 Task: Open a blank sheet, save the file as Bookstype.doc Add Heading 'Types of Books:'Types of Books: Add the following points with numeralsAdd the following points with numerals I.	Mystery_x000D_
II.	Fantasy_x000D_
III.	Biography_x000D_
Select the entire thext and change line spacing to  2.5 Select the entire text and apply  Outside Borders ,change the font size of heading and points to 26
Action: Mouse moved to (21, 22)
Screenshot: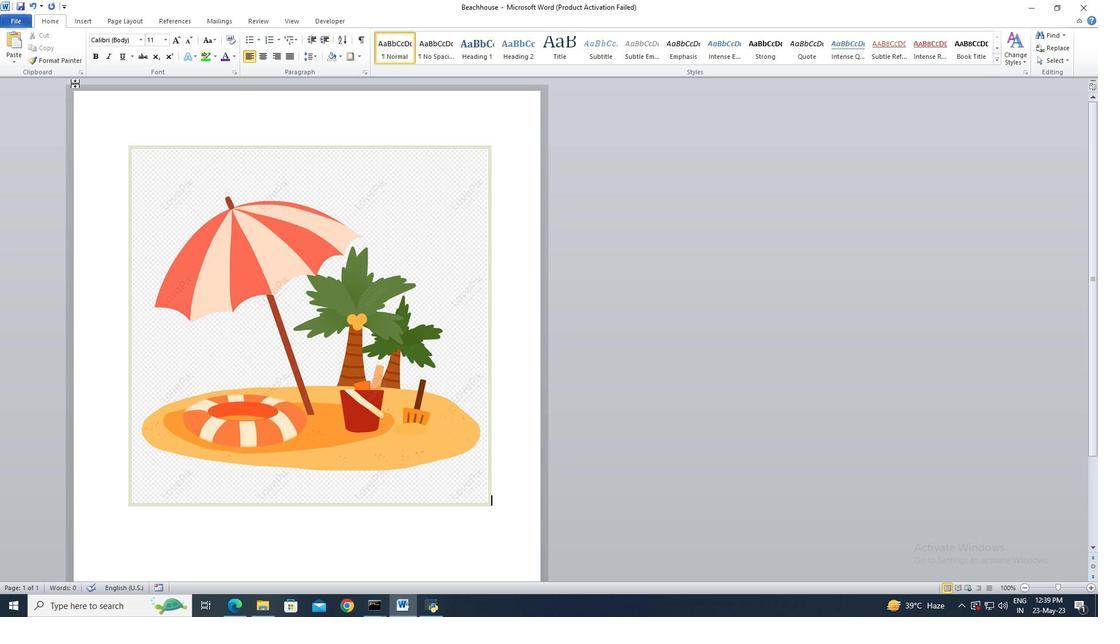 
Action: Mouse pressed left at (21, 22)
Screenshot: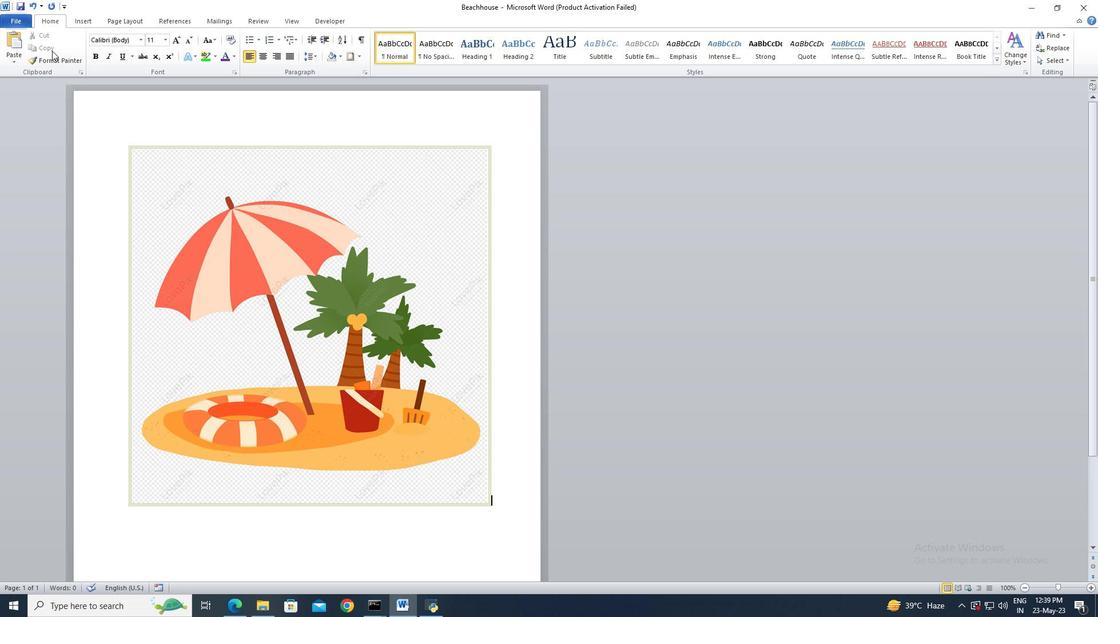 
Action: Mouse moved to (26, 69)
Screenshot: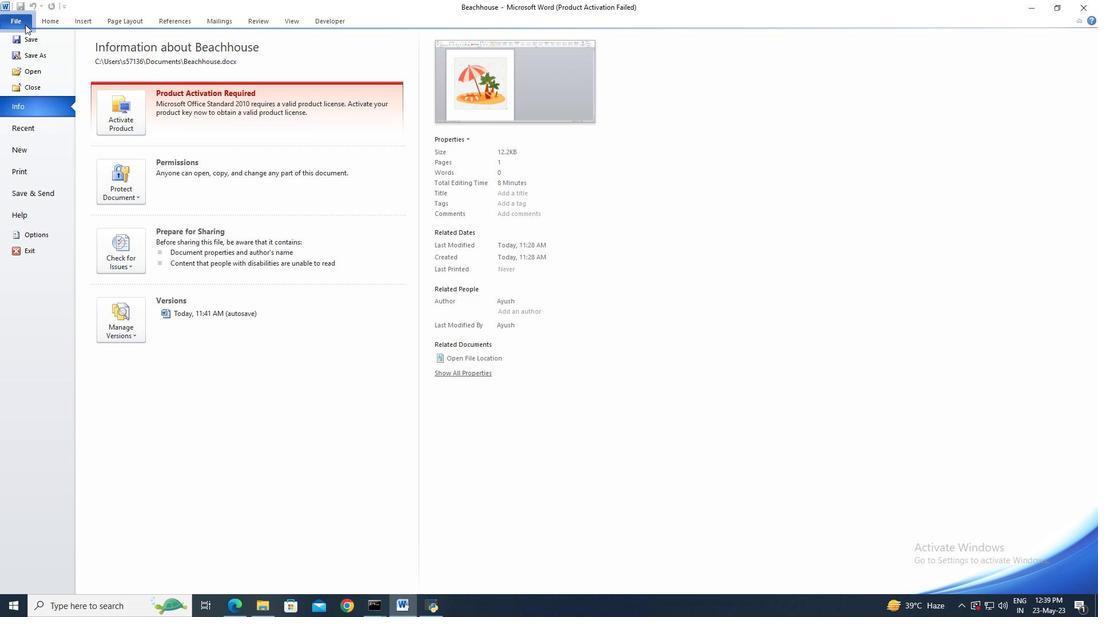 
Action: Mouse pressed left at (26, 69)
Screenshot: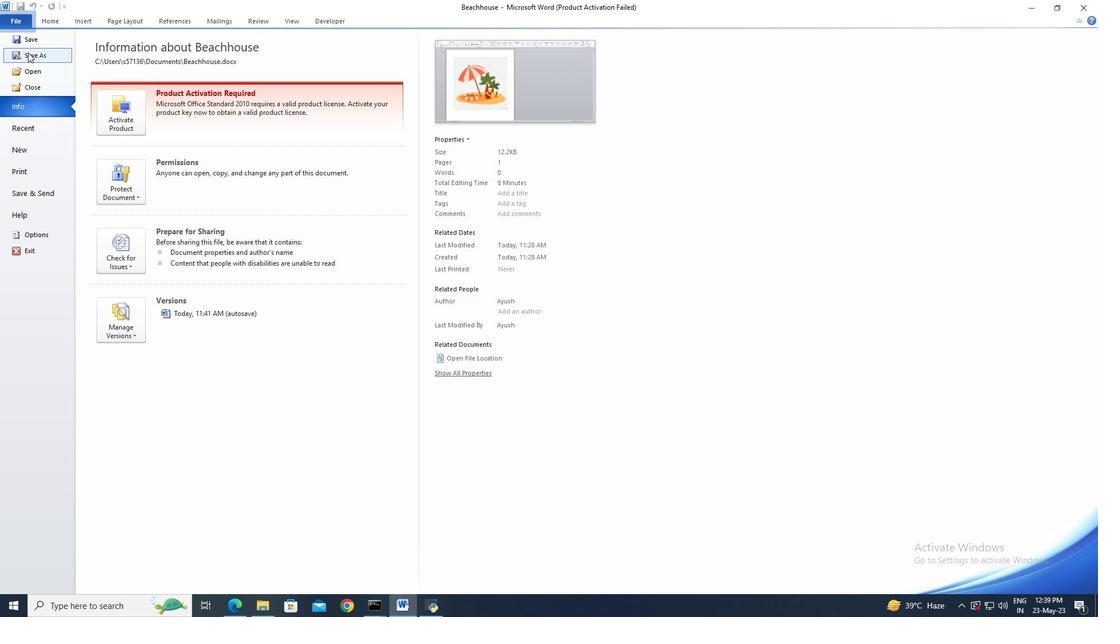 
Action: Mouse moved to (513, 289)
Screenshot: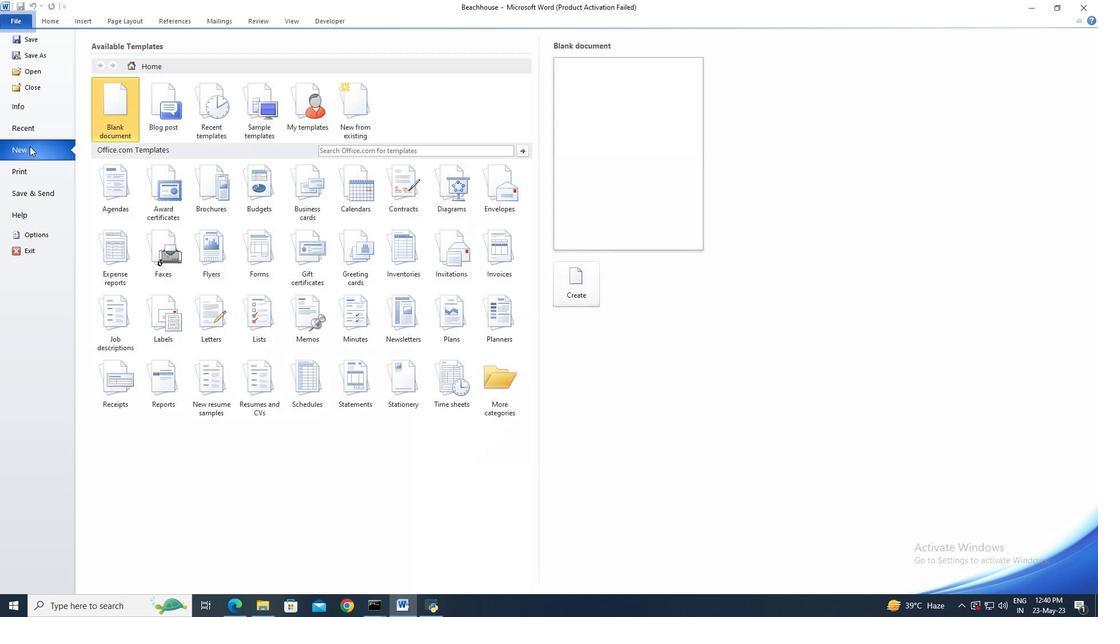
Action: Mouse pressed left at (513, 289)
Screenshot: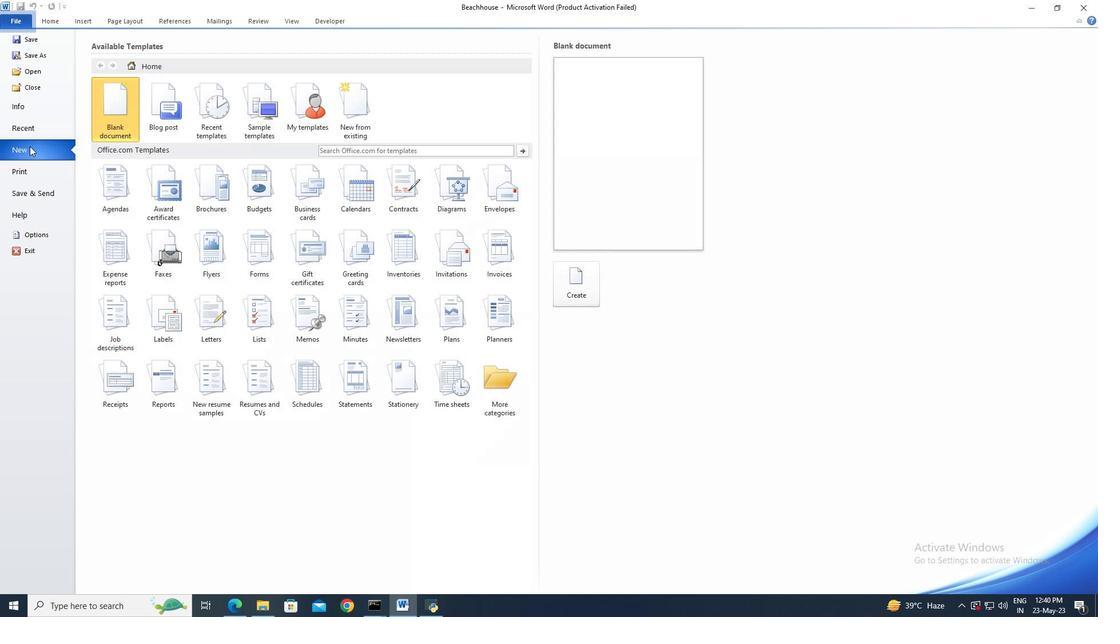 
Action: Mouse moved to (25, 21)
Screenshot: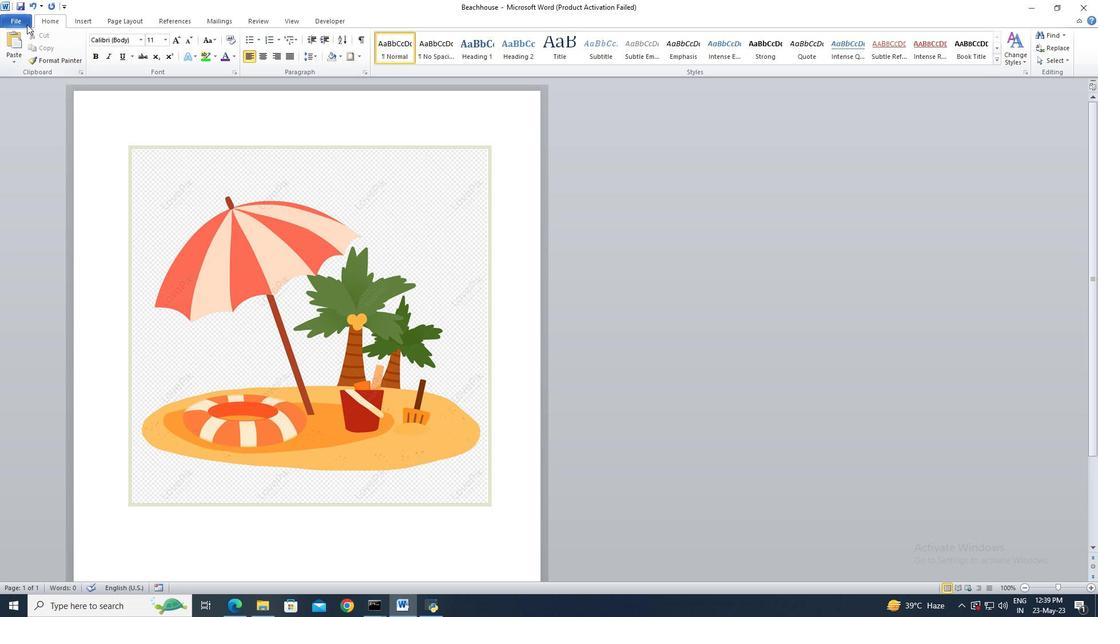 
Action: Mouse pressed left at (25, 21)
Screenshot: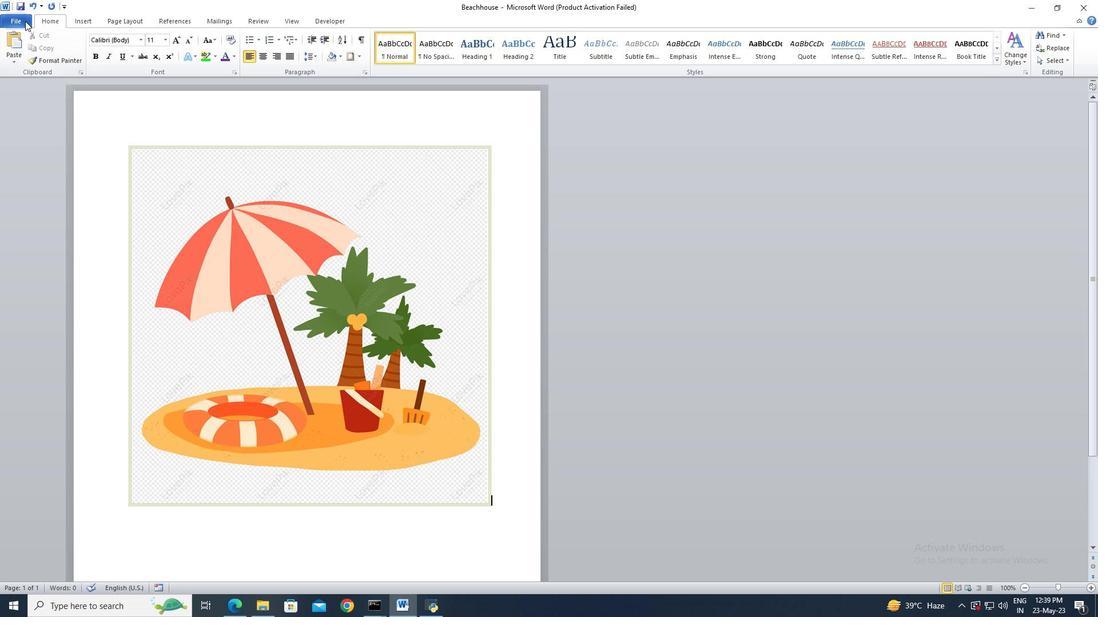 
Action: Mouse moved to (29, 146)
Screenshot: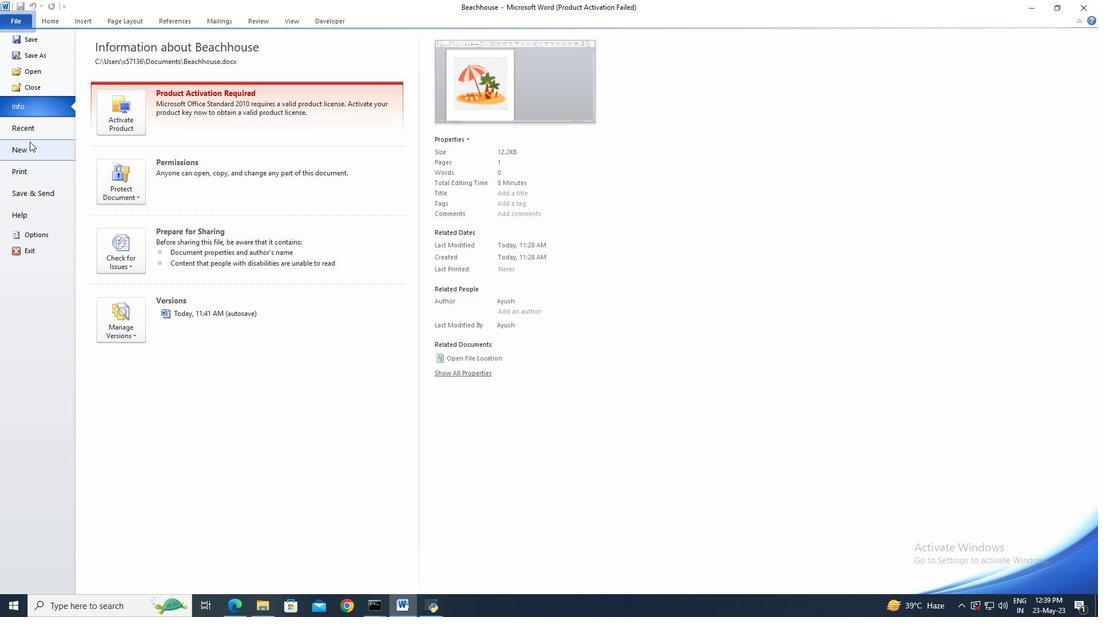 
Action: Mouse pressed left at (29, 146)
Screenshot: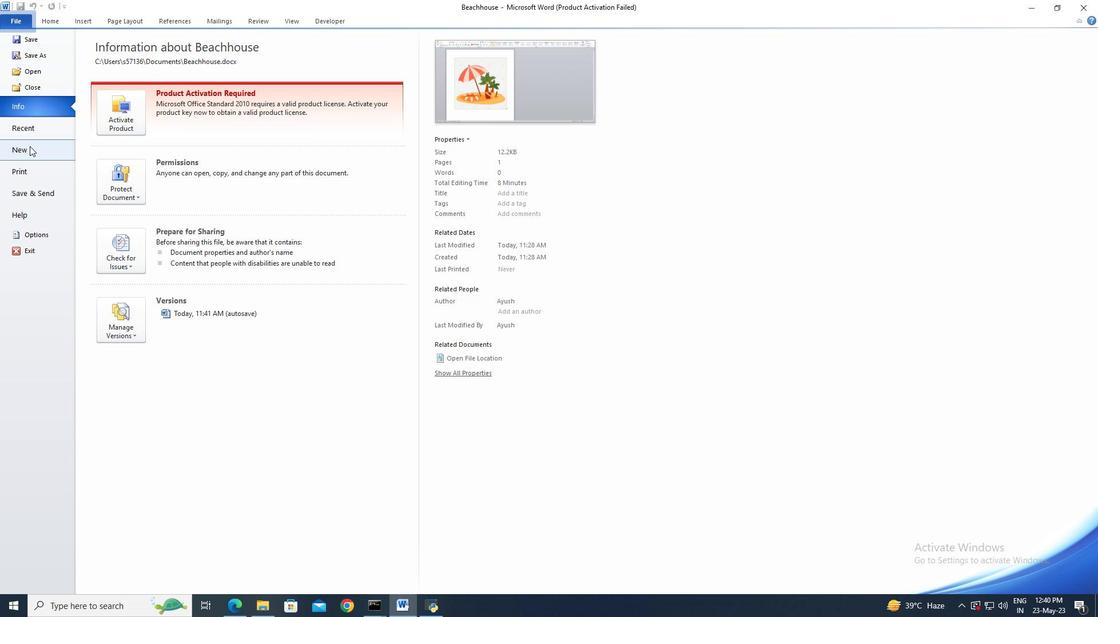 
Action: Mouse moved to (572, 290)
Screenshot: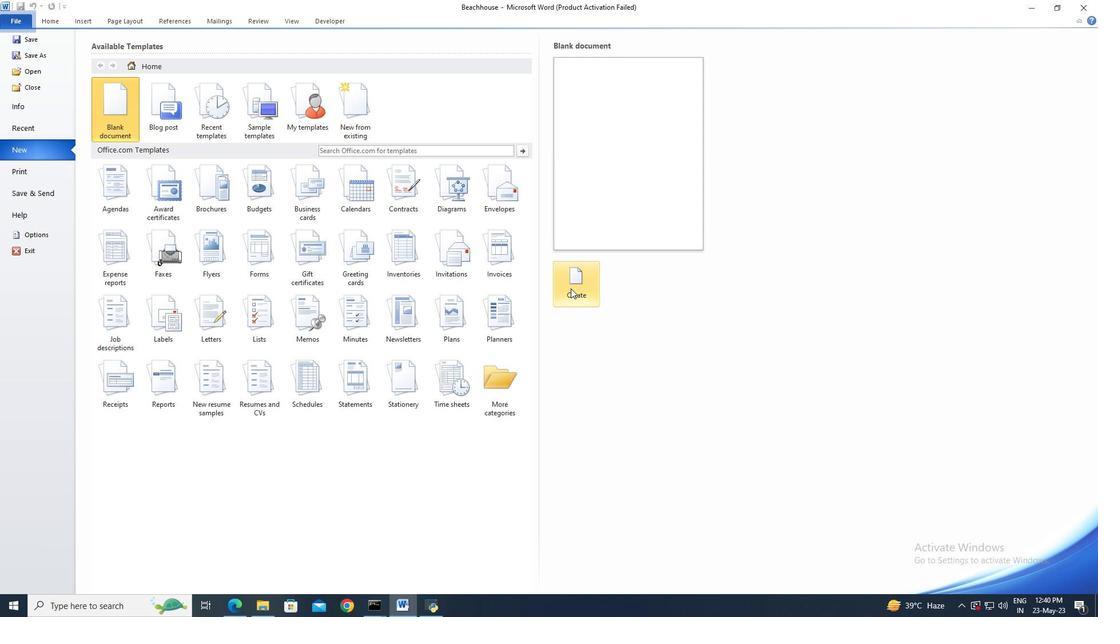 
Action: Mouse pressed left at (572, 290)
Screenshot: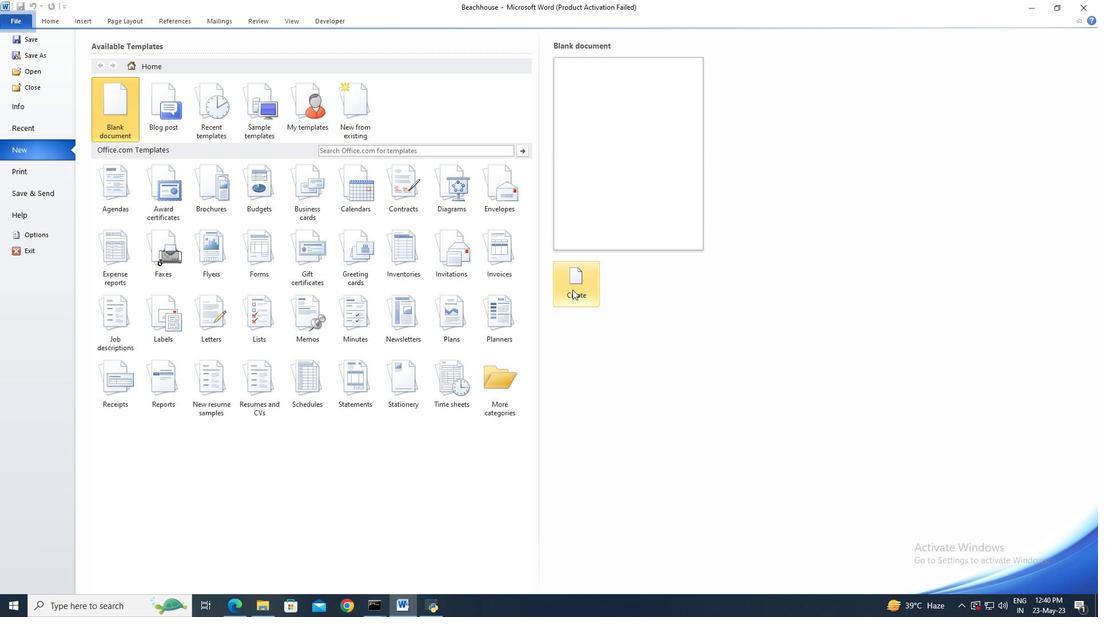 
Action: Mouse moved to (22, 26)
Screenshot: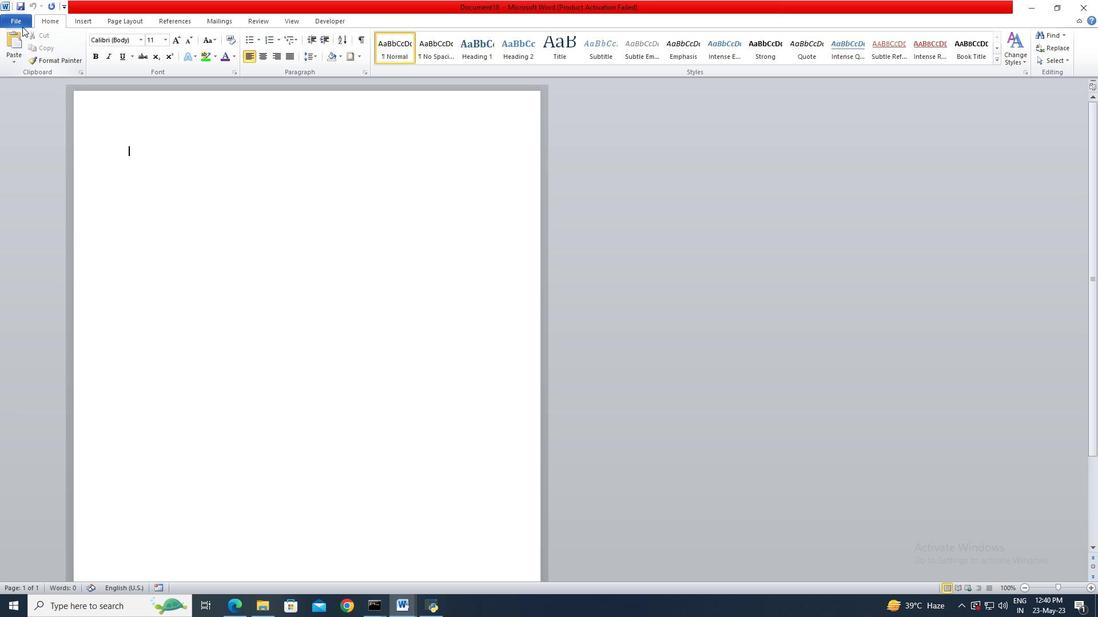 
Action: Mouse pressed left at (22, 26)
Screenshot: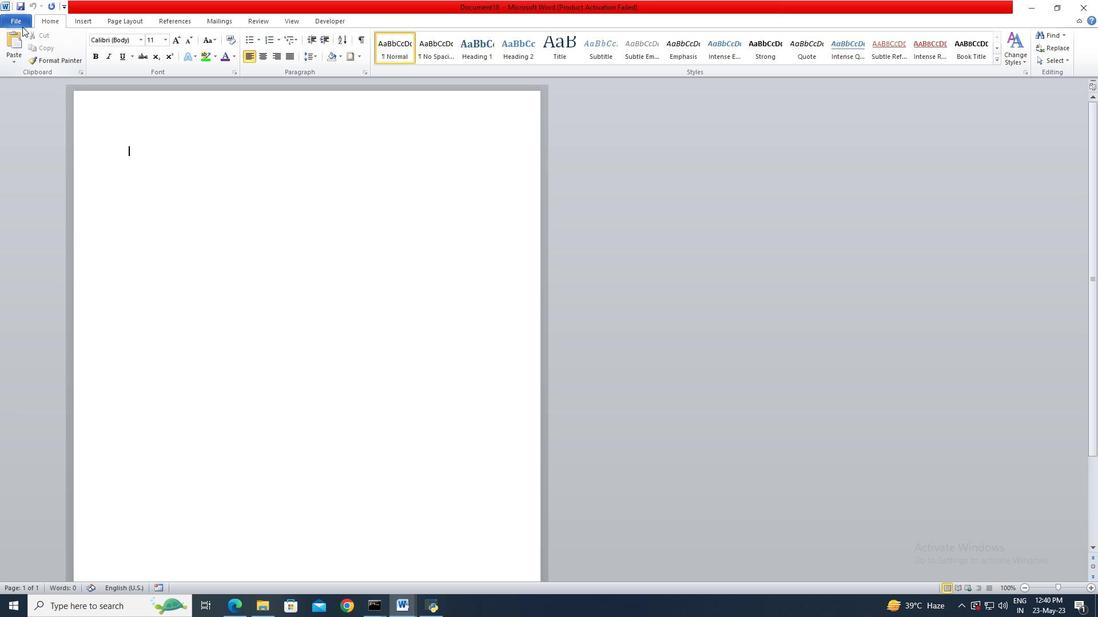 
Action: Mouse moved to (22, 54)
Screenshot: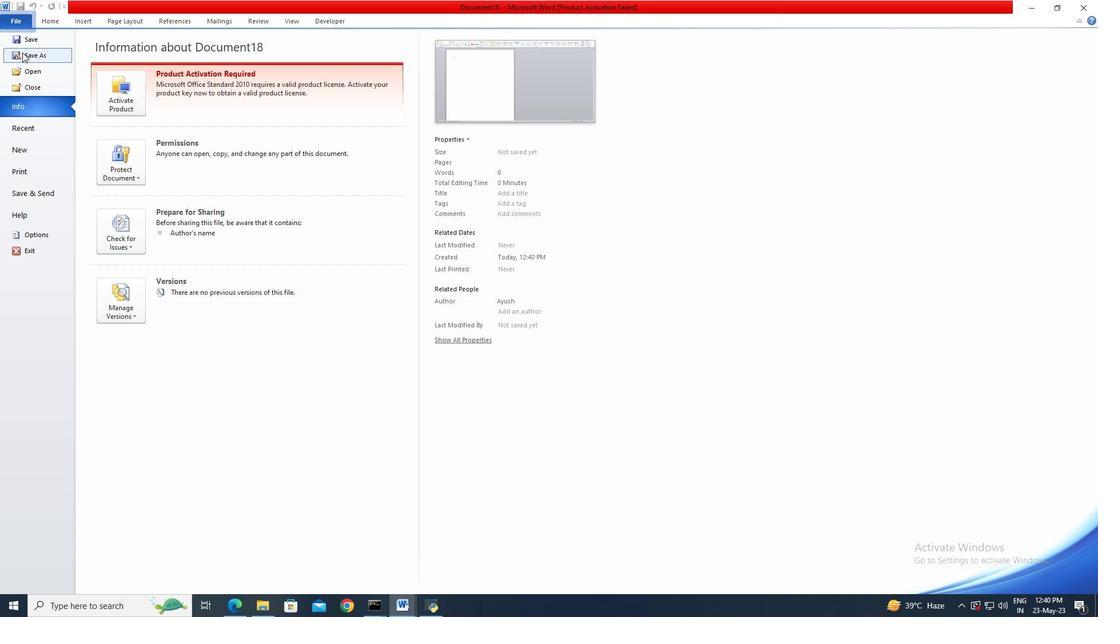 
Action: Mouse pressed left at (22, 54)
Screenshot: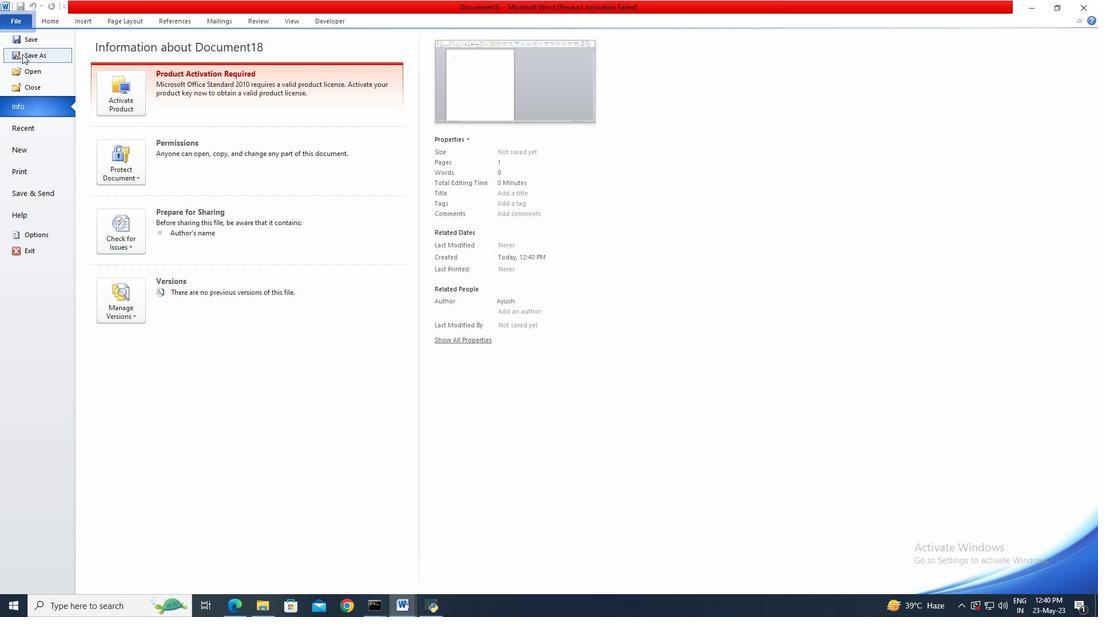 
Action: Key pressed <Key.shift>Bookstype
Screenshot: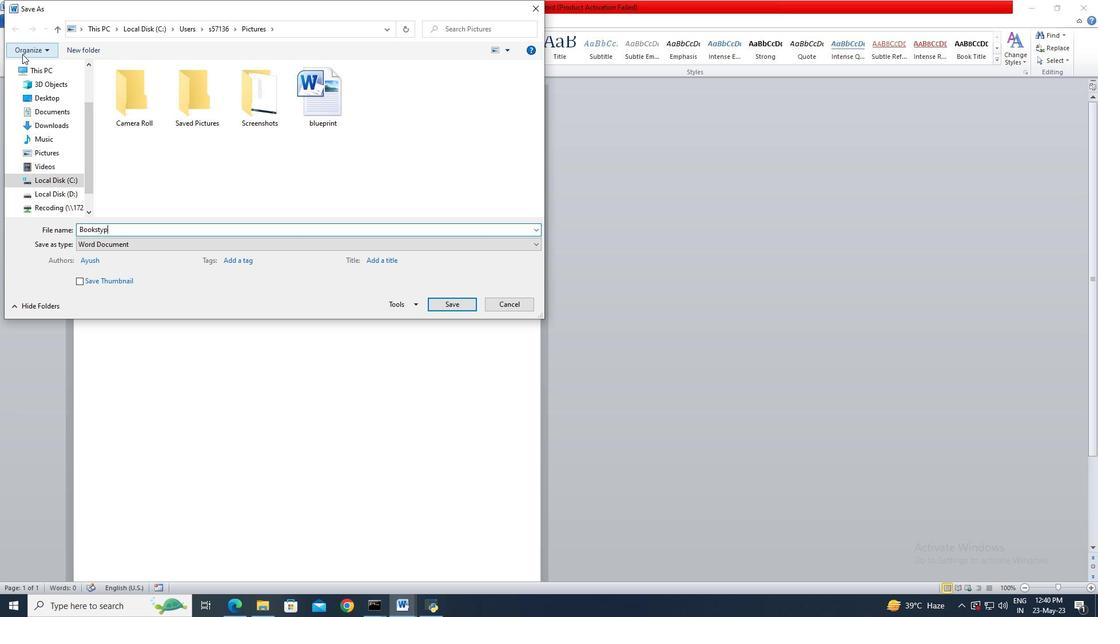 
Action: Mouse moved to (437, 304)
Screenshot: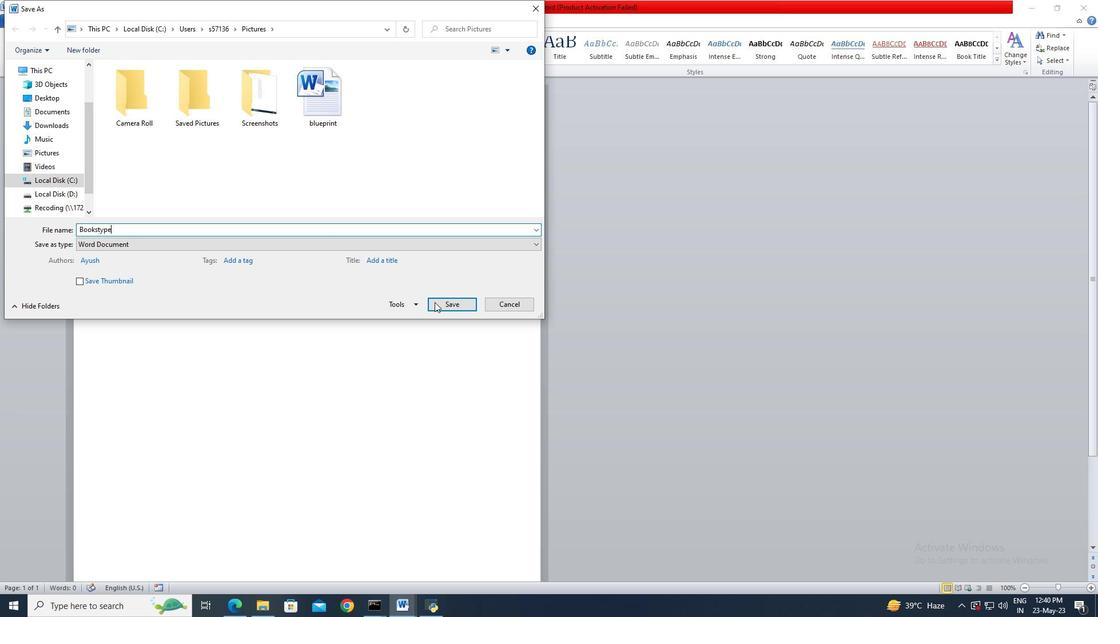 
Action: Mouse pressed left at (437, 304)
Screenshot: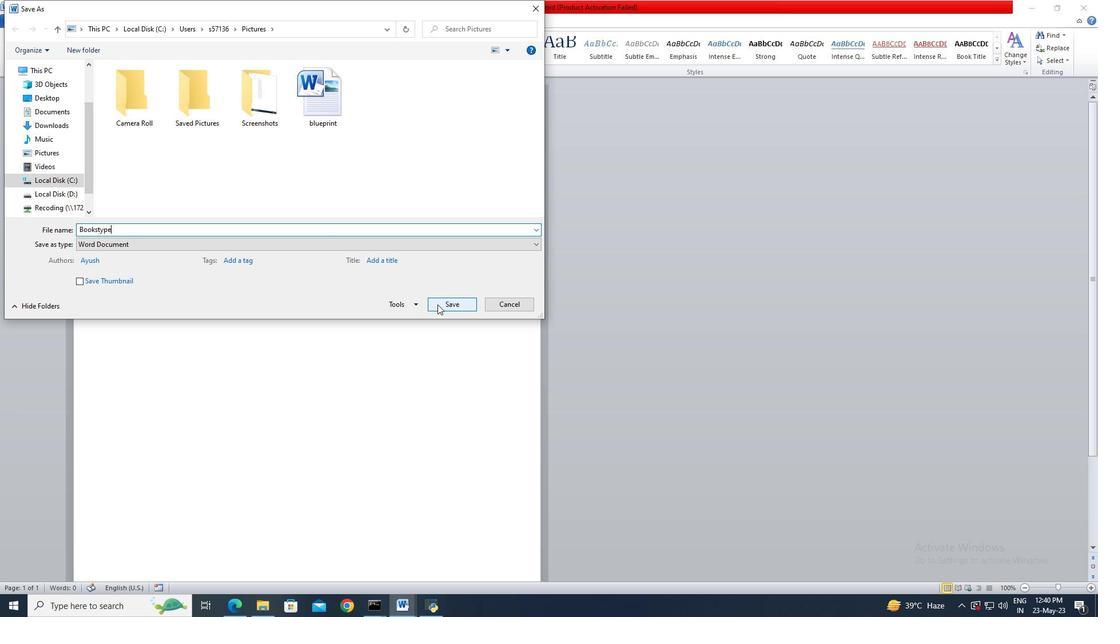 
Action: Mouse moved to (486, 54)
Screenshot: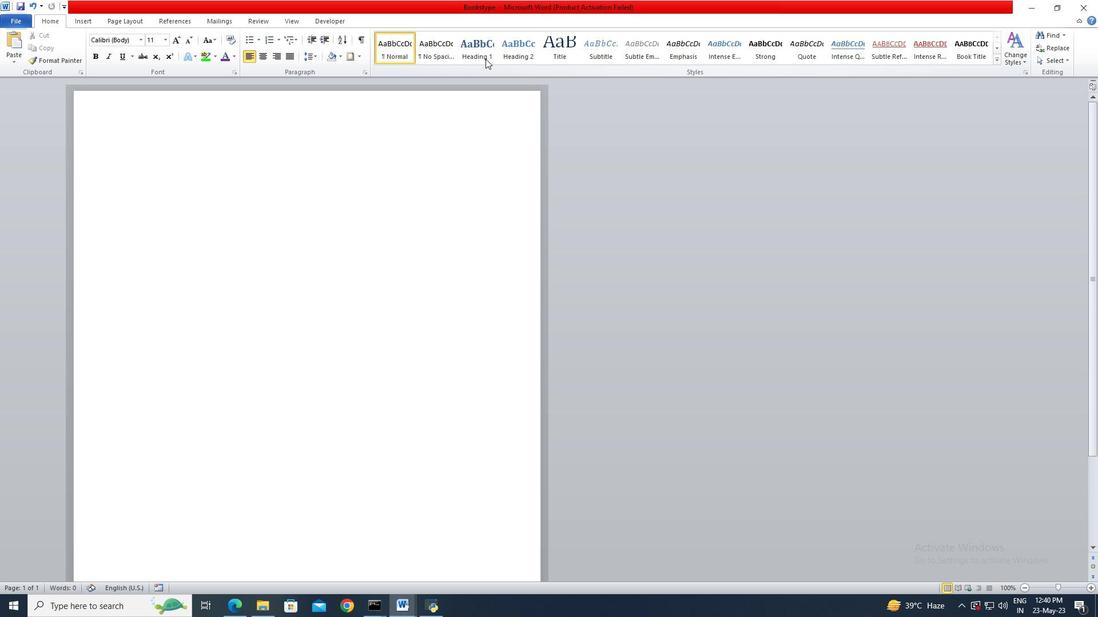 
Action: Mouse pressed left at (486, 54)
Screenshot: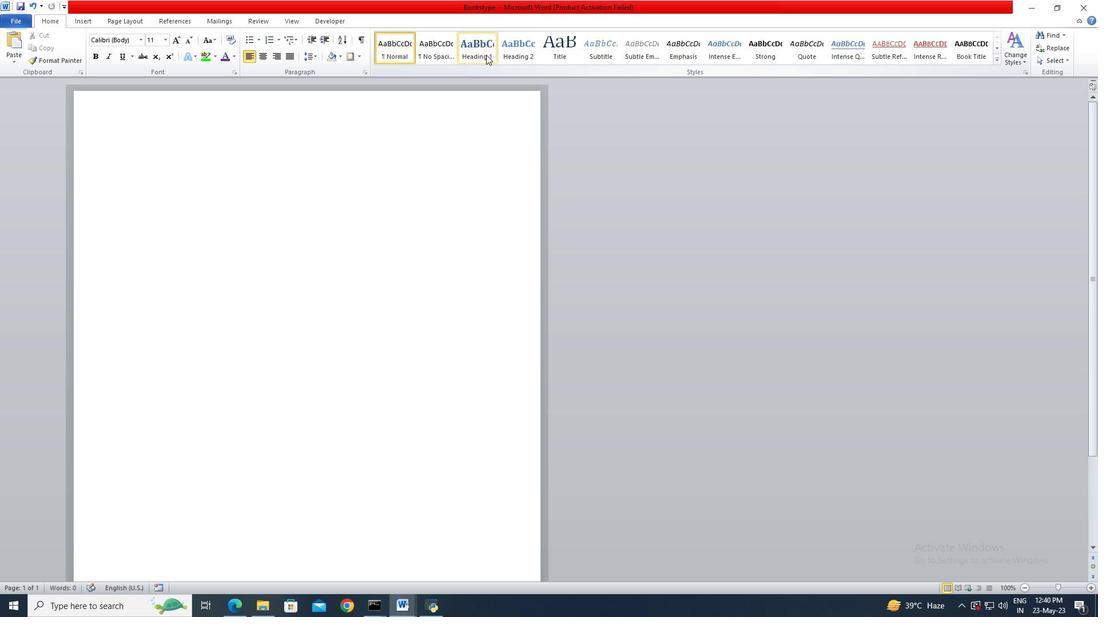 
Action: Key pressed <Key.shift>Types<Key.space>of<Key.space><Key.shift>Books<Key.shift>:<Key.enter><Key.shift>I.<Key.space><Key.shift>Mystery<Key.enter><Key.shift>Fantasy<Key.enter><Key.shift>Biography
Screenshot: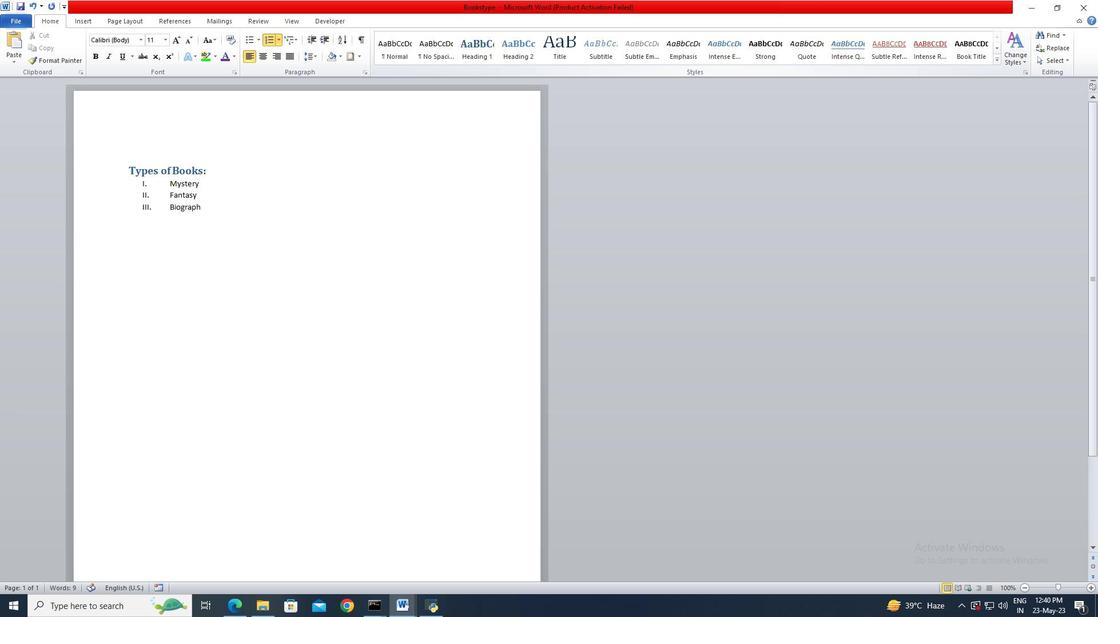 
Action: Mouse moved to (248, 203)
Screenshot: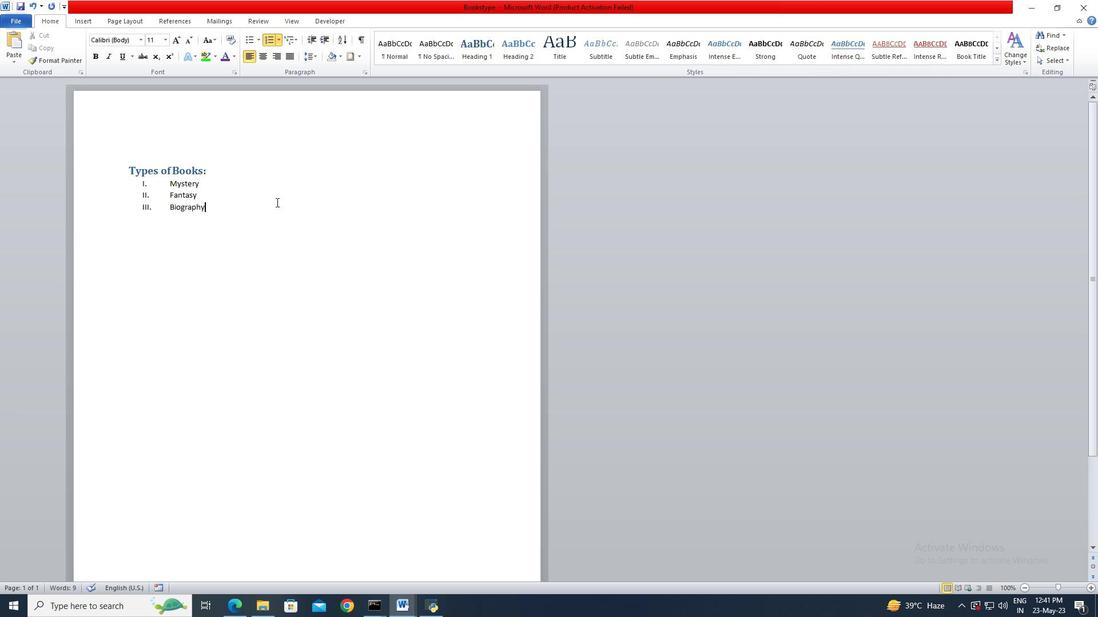 
Action: Mouse pressed left at (248, 203)
Screenshot: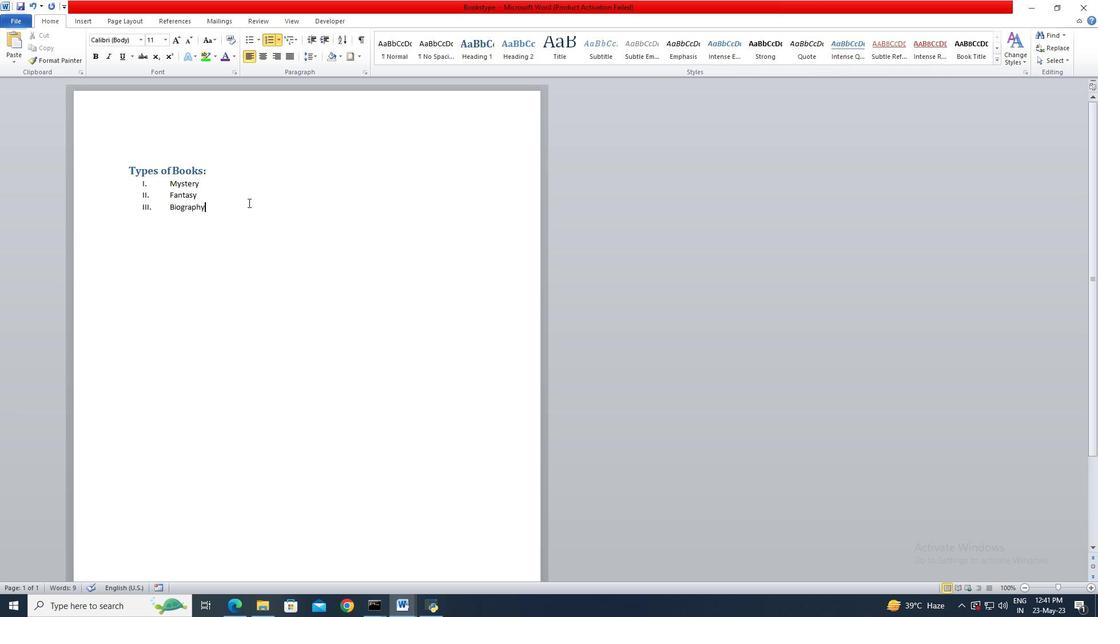 
Action: Mouse moved to (247, 203)
Screenshot: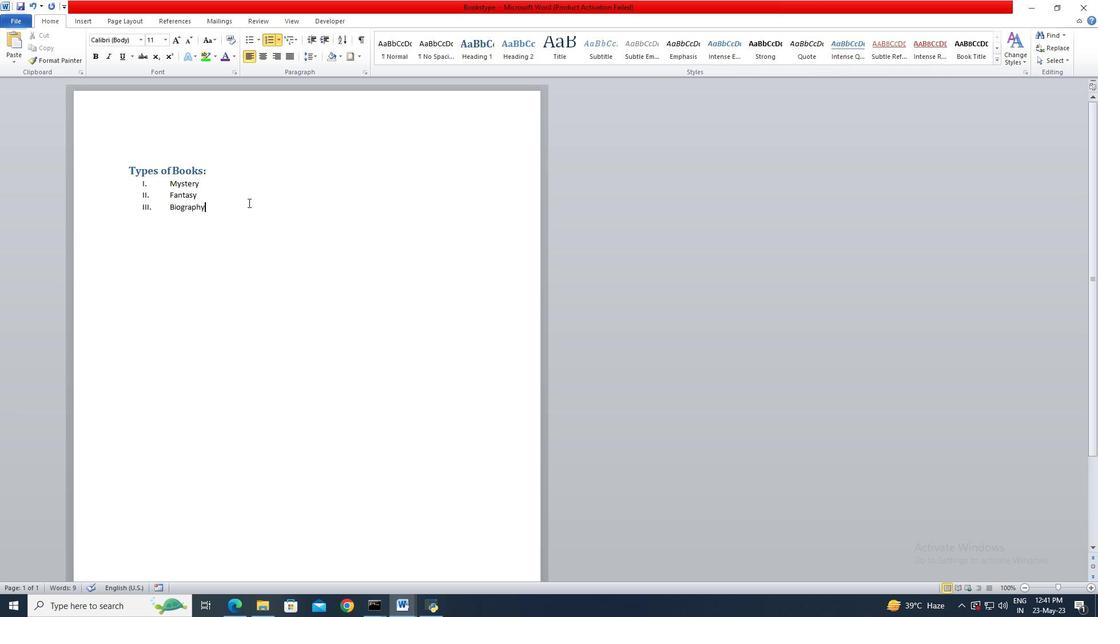 
Action: Key pressed ctrl+A
Screenshot: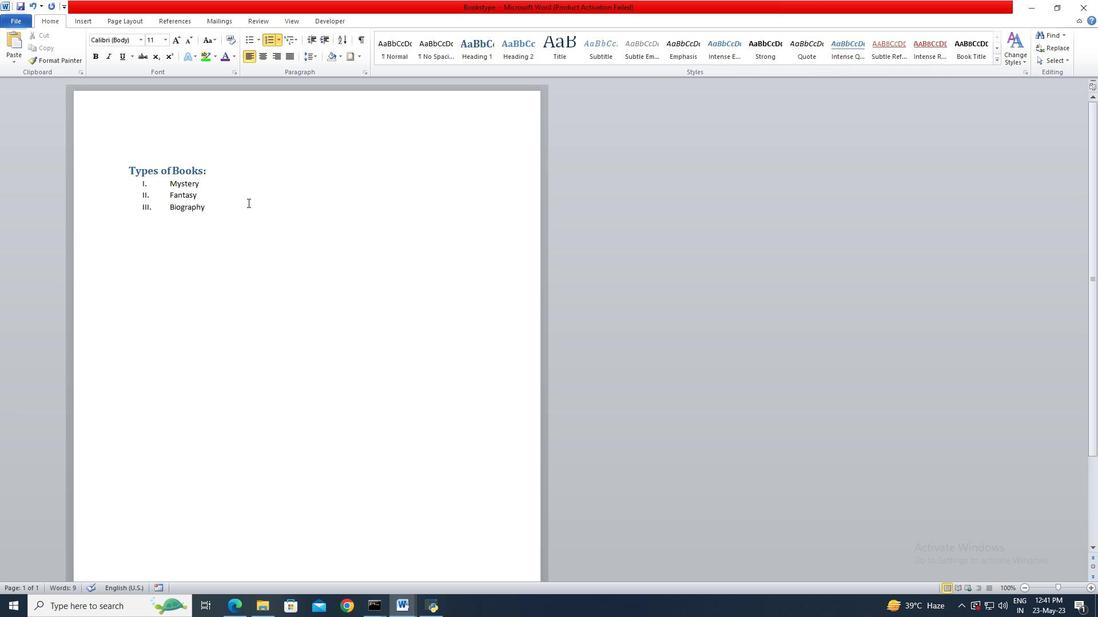 
Action: Mouse moved to (318, 59)
Screenshot: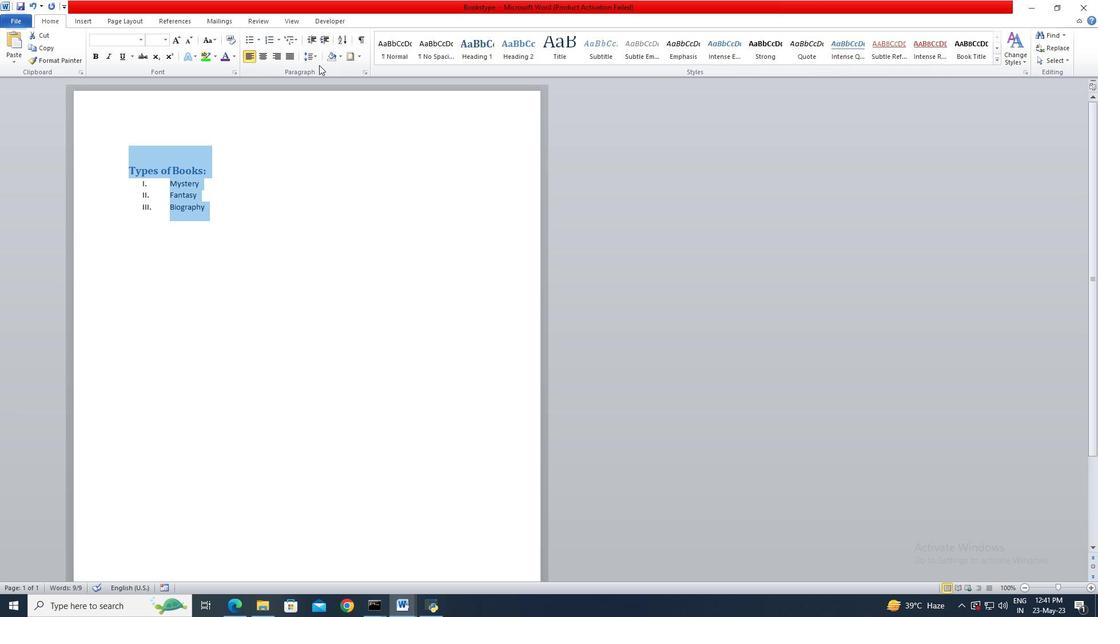 
Action: Mouse pressed left at (318, 59)
Screenshot: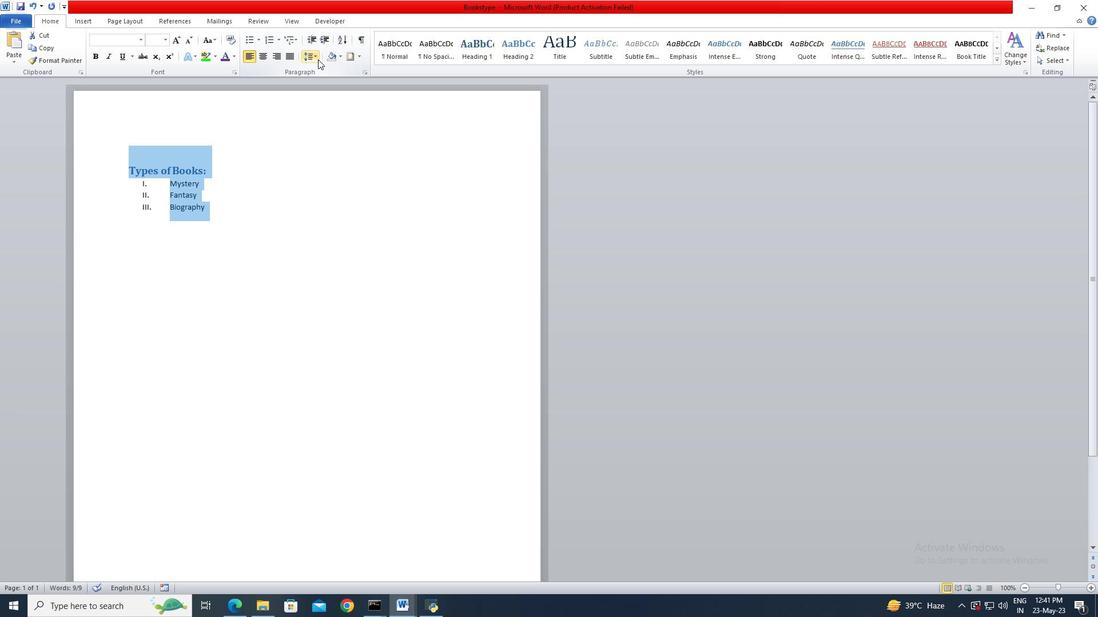 
Action: Mouse moved to (326, 127)
Screenshot: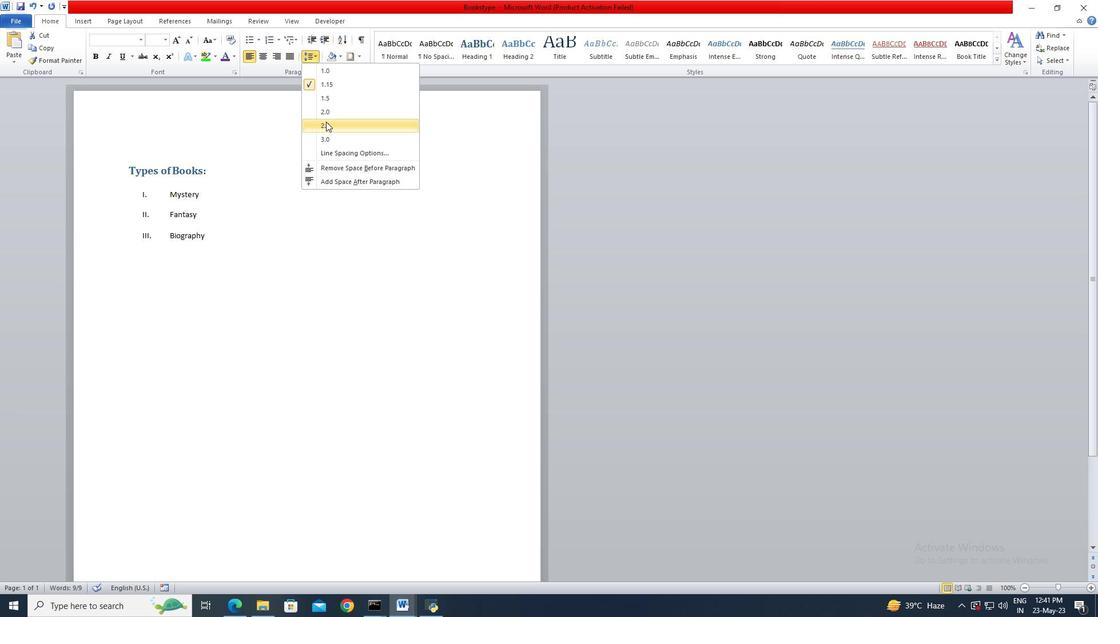 
Action: Mouse pressed left at (326, 127)
Screenshot: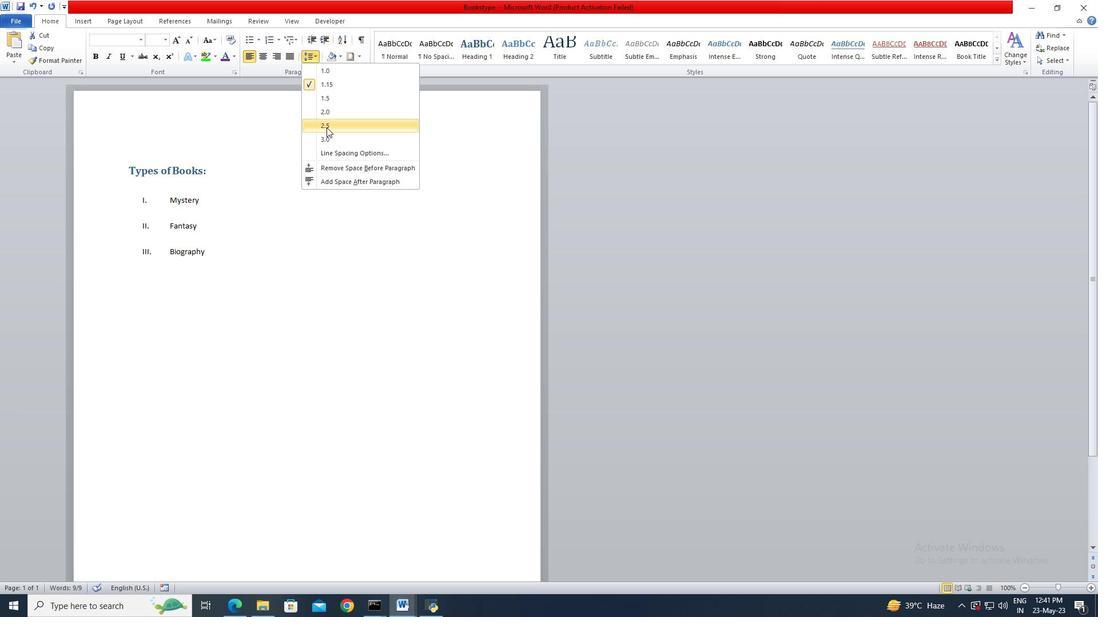 
Action: Mouse moved to (360, 58)
Screenshot: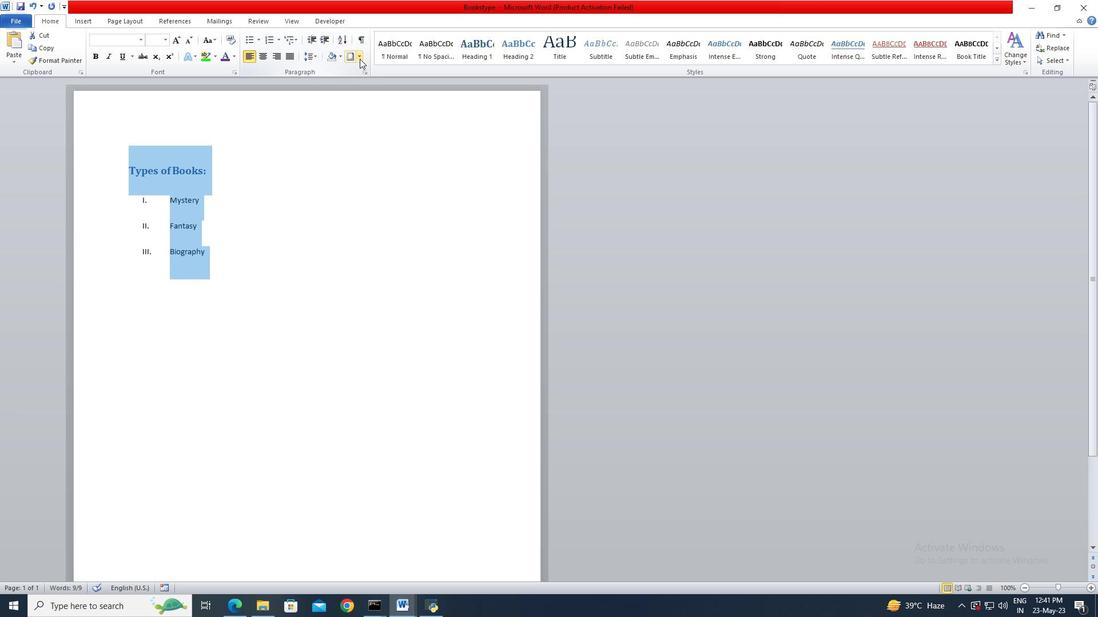 
Action: Mouse pressed left at (360, 58)
Screenshot: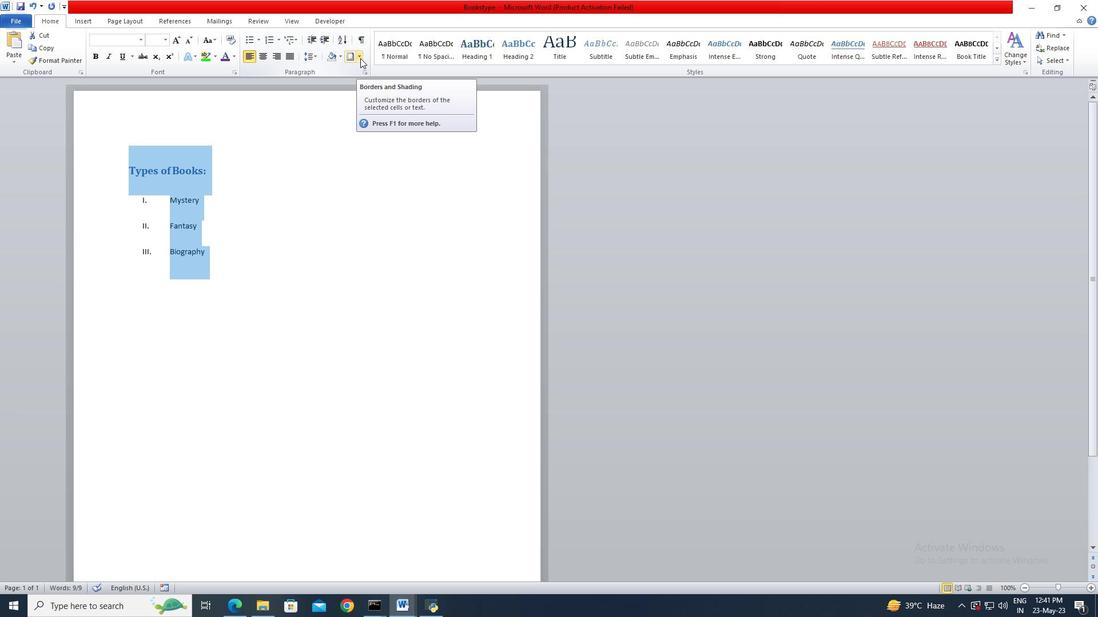 
Action: Mouse moved to (379, 146)
Screenshot: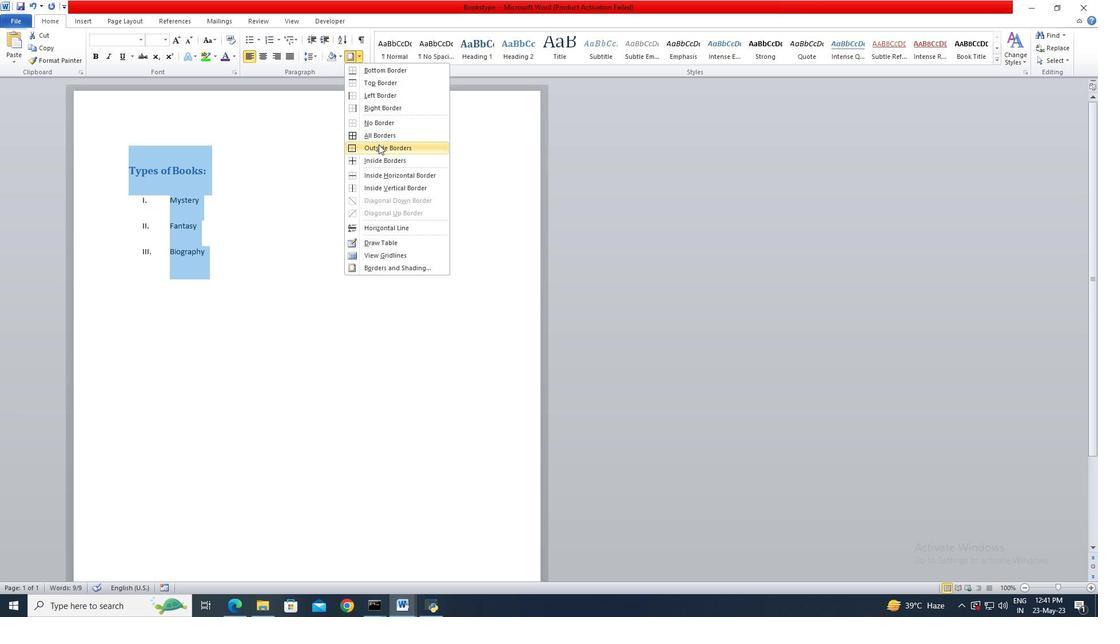 
Action: Mouse pressed left at (379, 146)
Screenshot: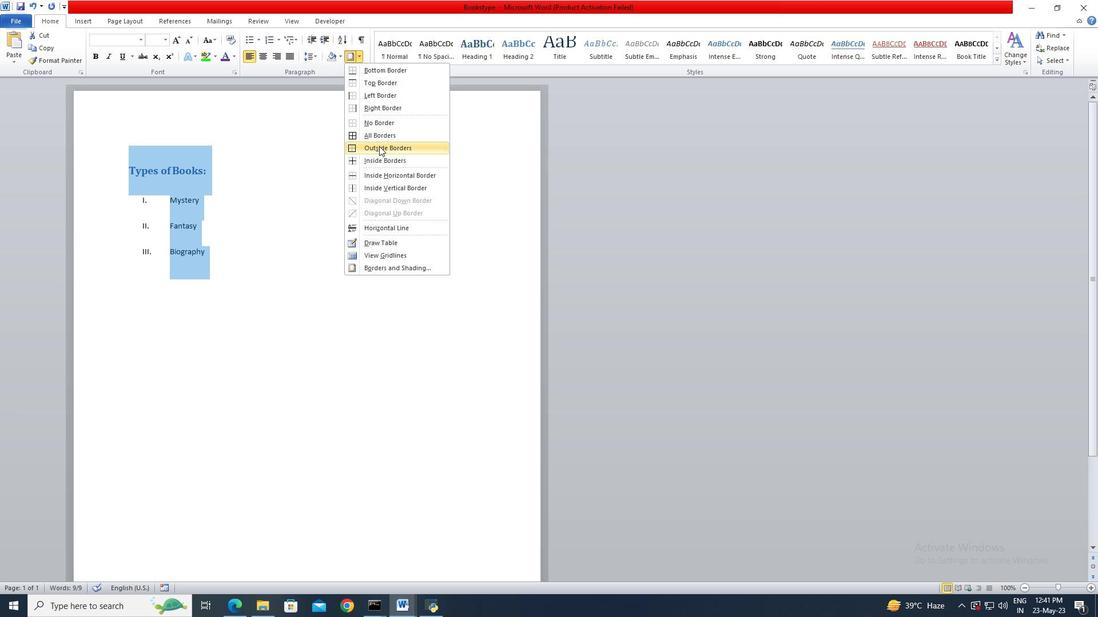 
Action: Mouse moved to (221, 256)
Screenshot: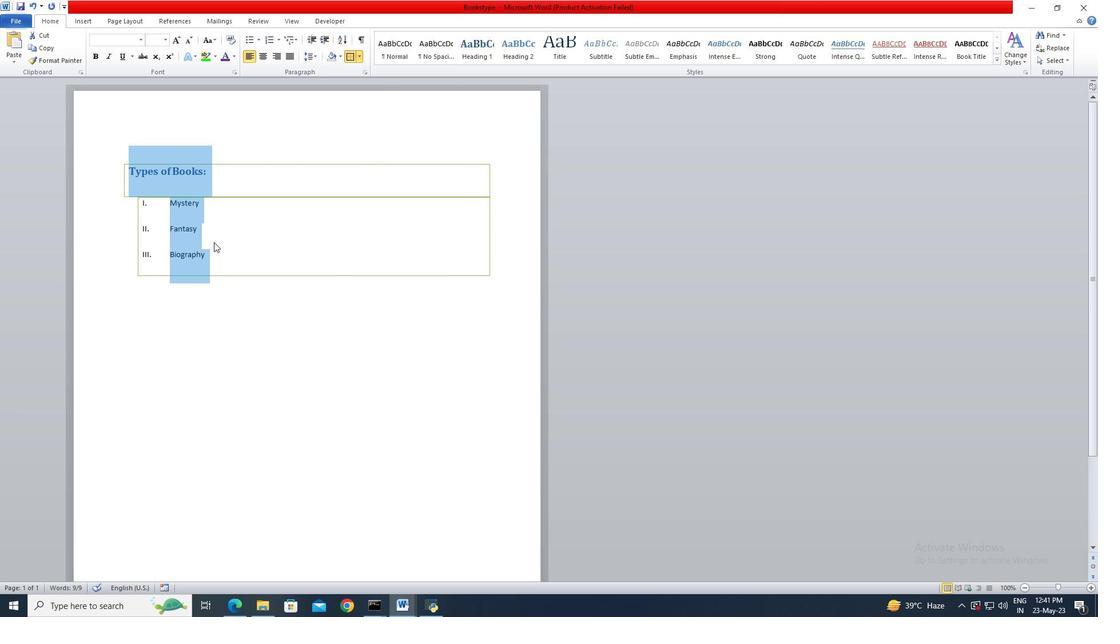 
Action: Mouse pressed left at (221, 256)
Screenshot: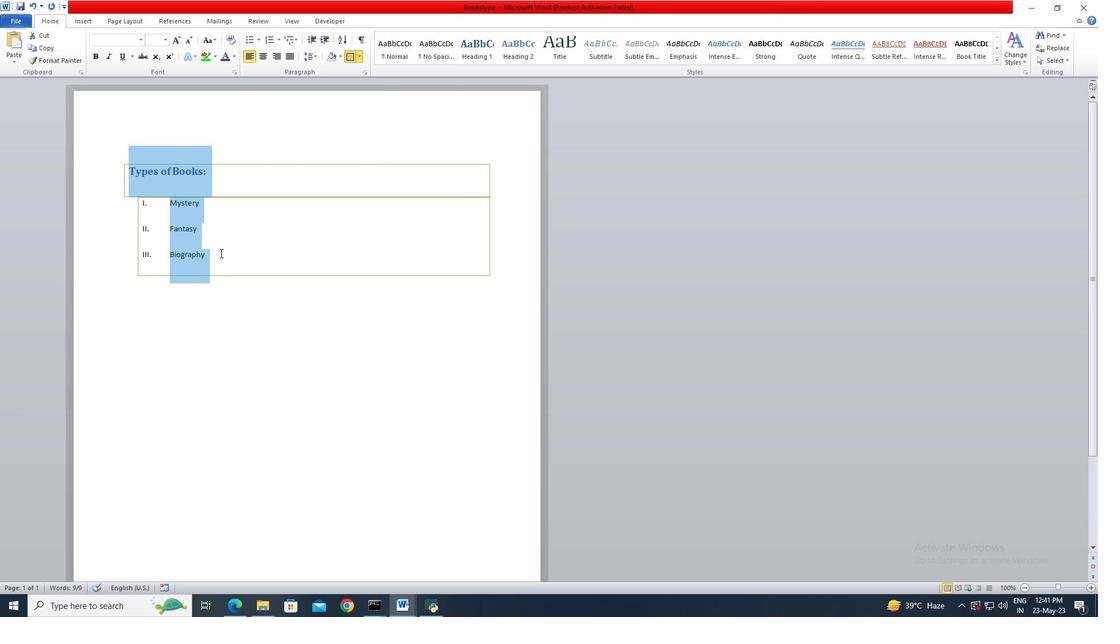 
Action: Mouse moved to (147, 205)
Screenshot: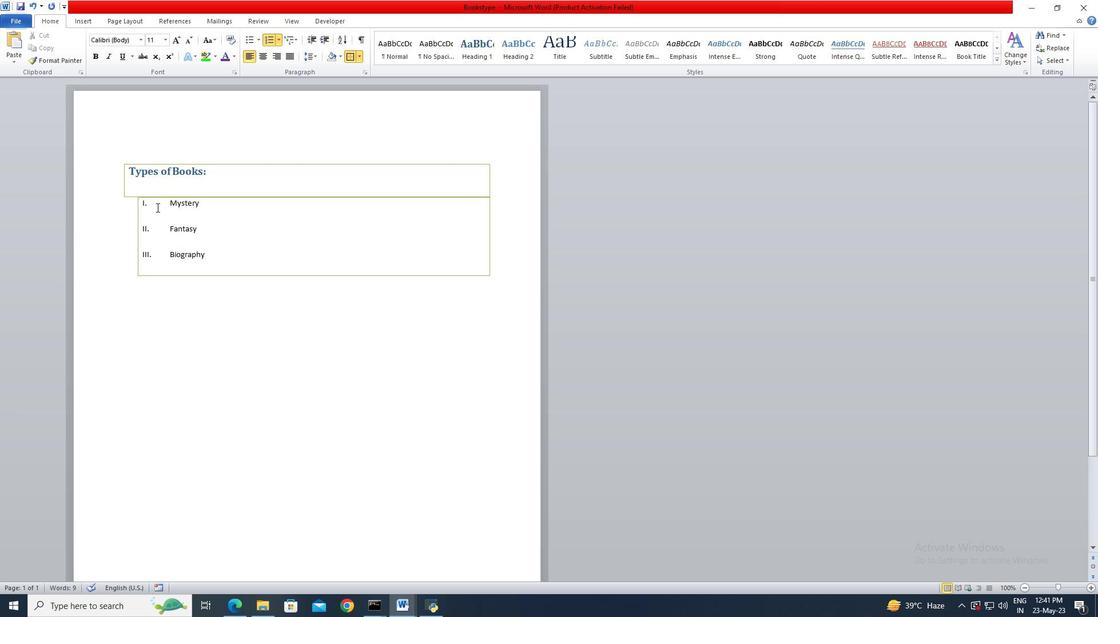 
Action: Key pressed <Key.shift>
Screenshot: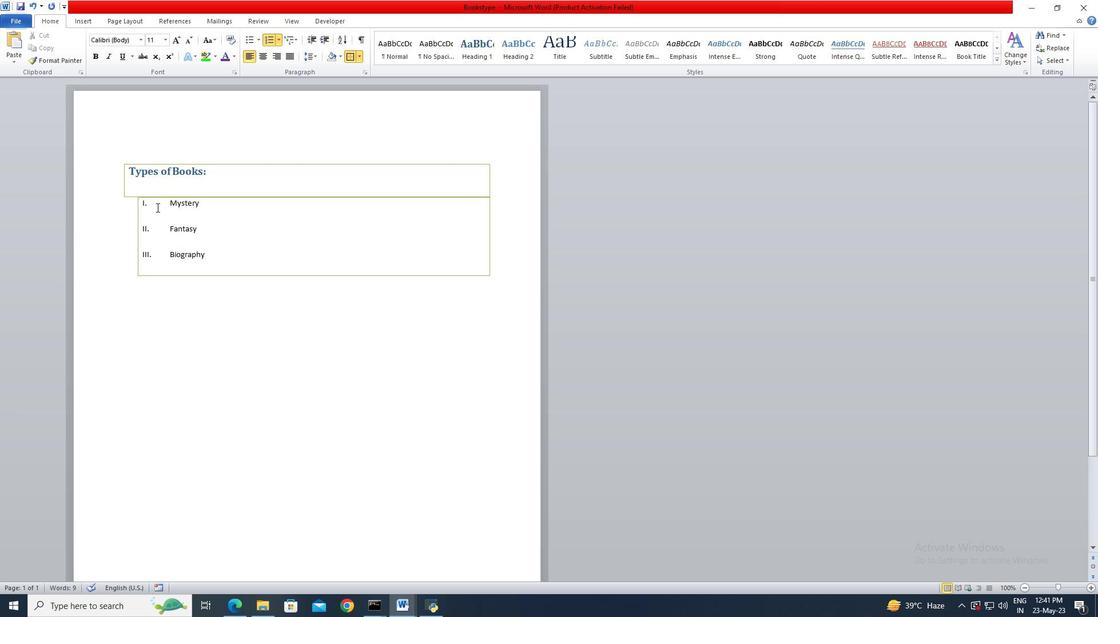 
Action: Mouse moved to (141, 201)
Screenshot: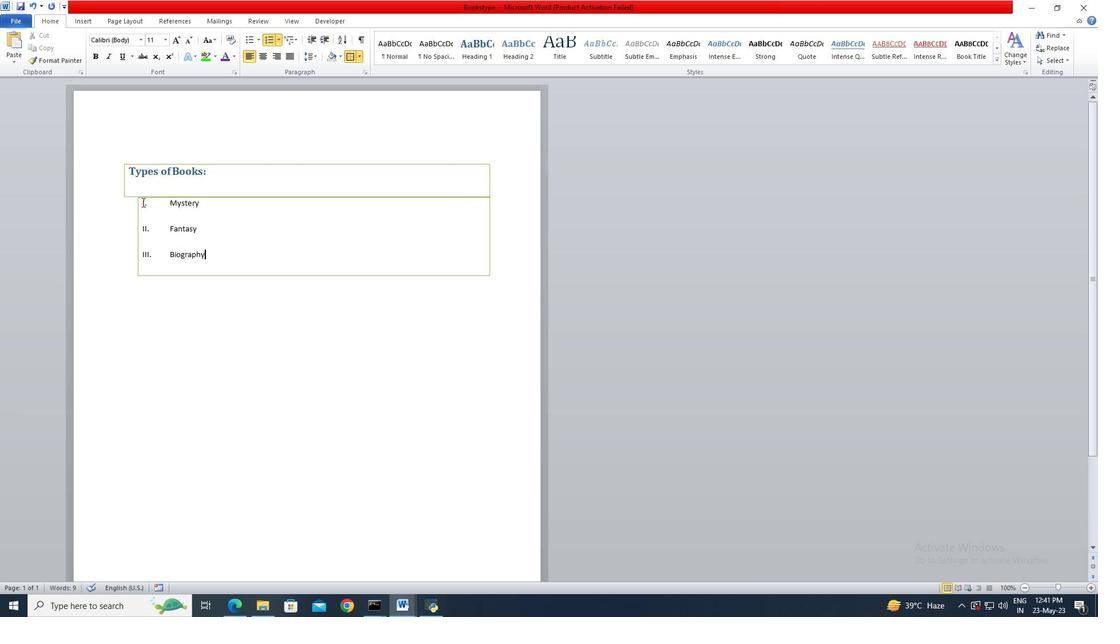 
Action: Mouse pressed left at (141, 201)
Screenshot: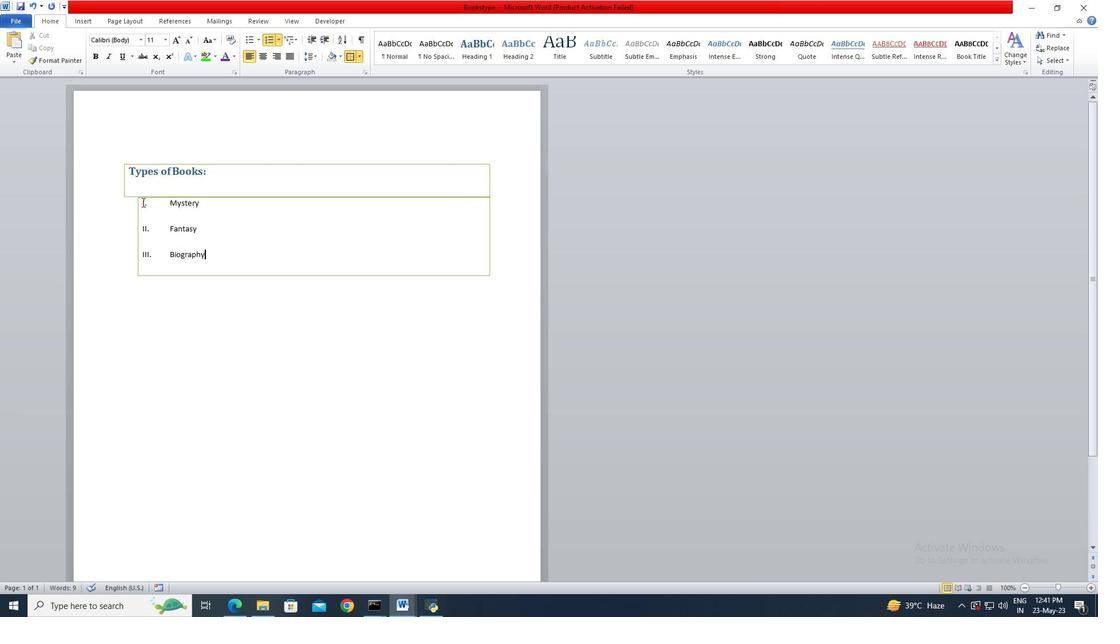 
Action: Key pressed <Key.shift><Key.shift><Key.shift><Key.shift><Key.shift>
Screenshot: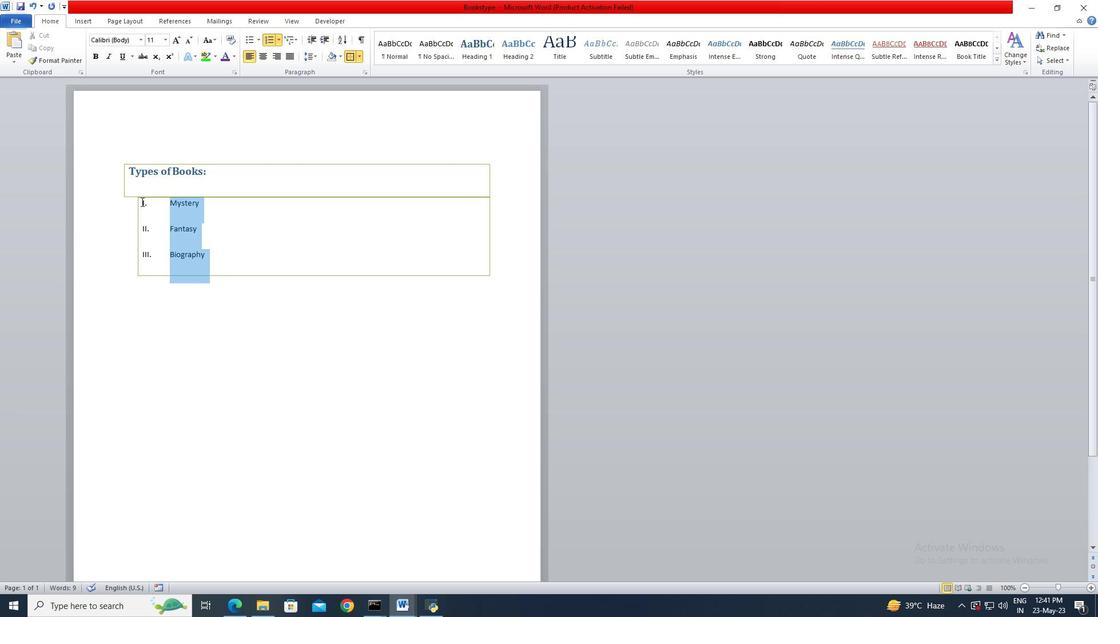 
Action: Mouse moved to (164, 38)
Screenshot: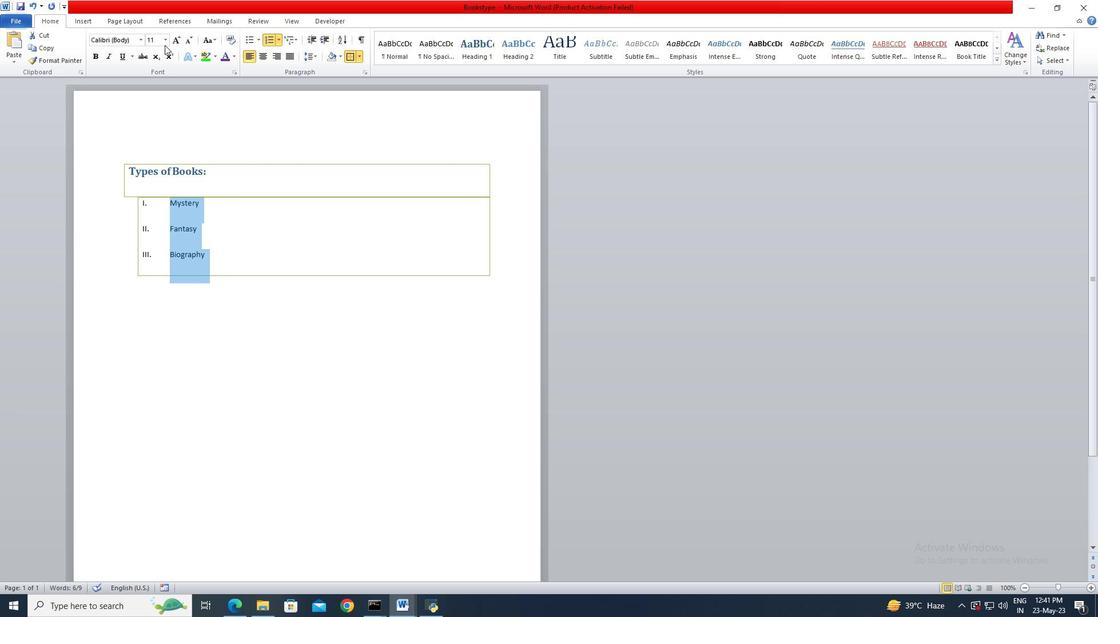 
Action: Mouse pressed left at (164, 38)
Screenshot: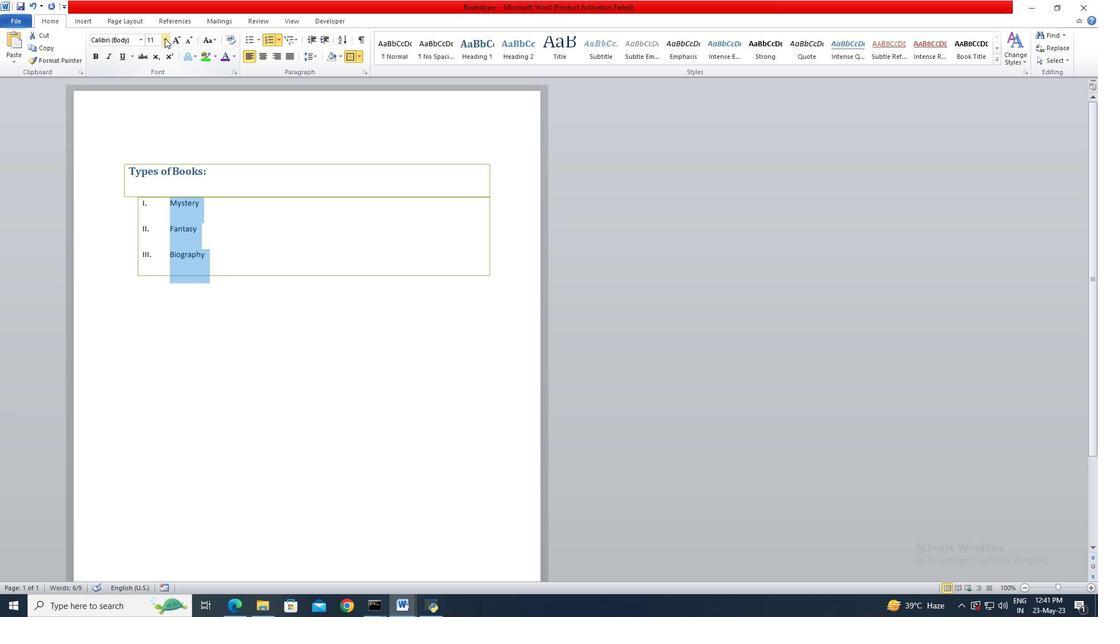 
Action: Mouse moved to (152, 160)
Screenshot: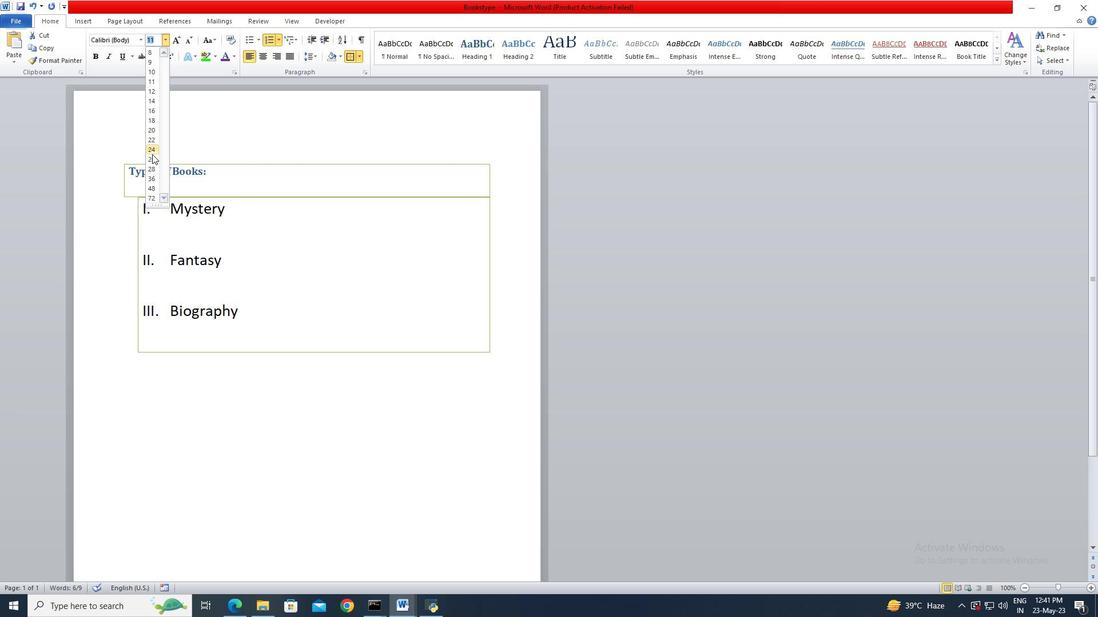 
Action: Mouse pressed left at (152, 160)
Screenshot: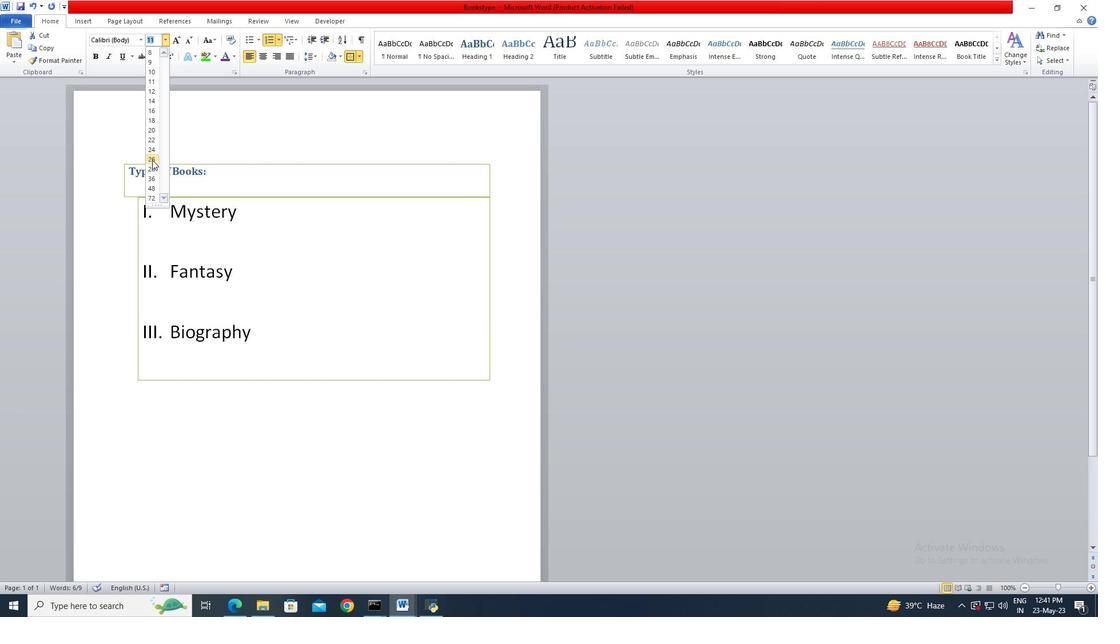 
Action: Mouse moved to (127, 171)
Screenshot: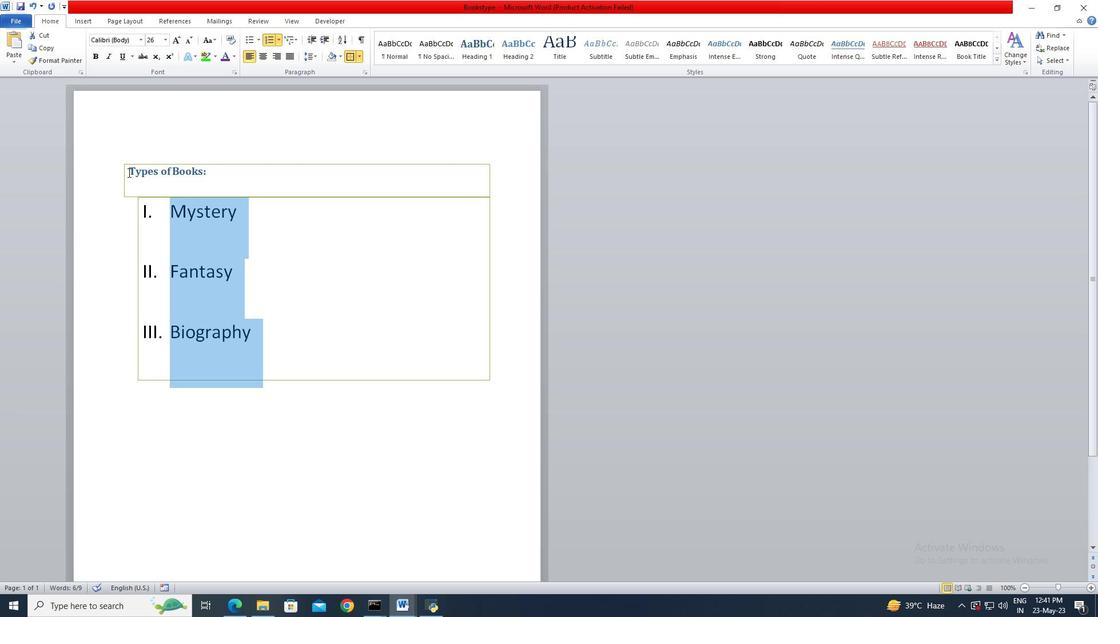 
Action: Mouse pressed left at (127, 171)
Screenshot: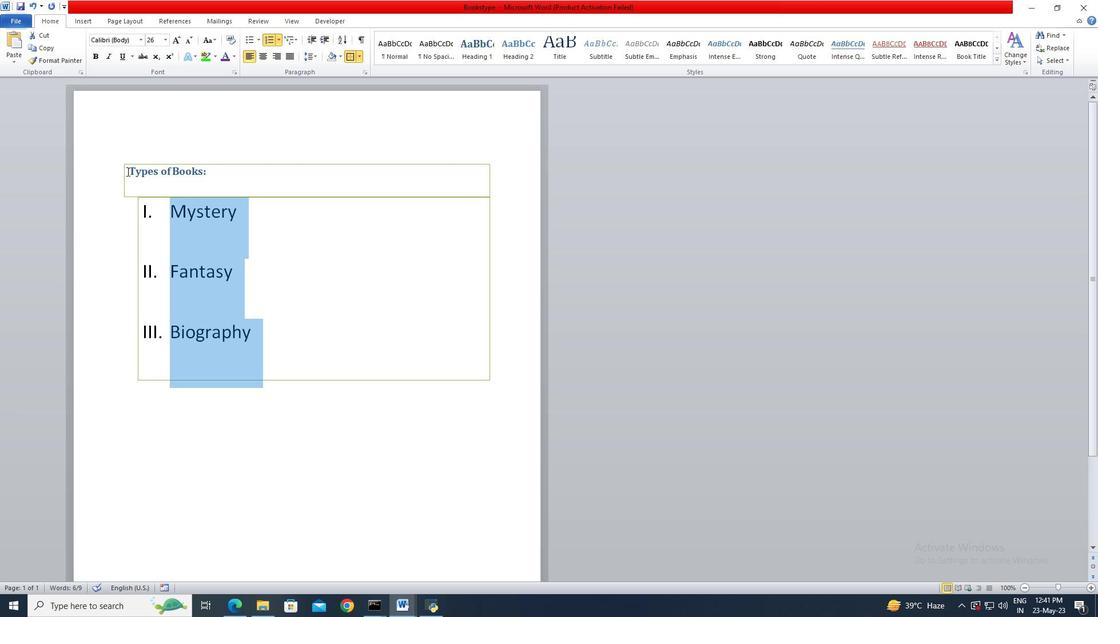 
Action: Mouse moved to (211, 173)
Screenshot: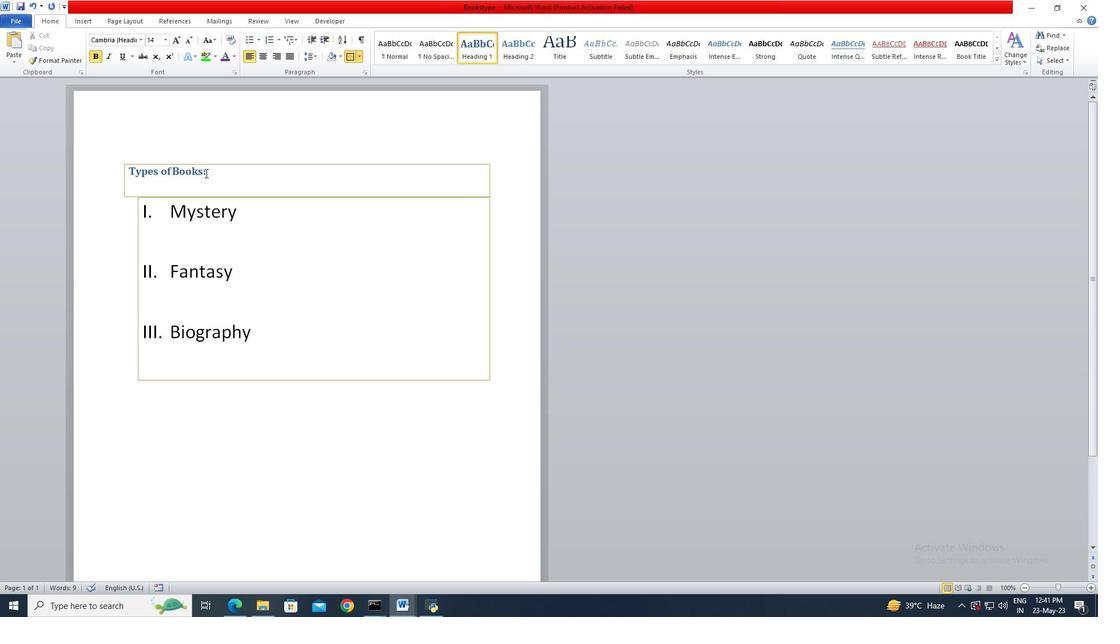 
Action: Key pressed <Key.shift>
Screenshot: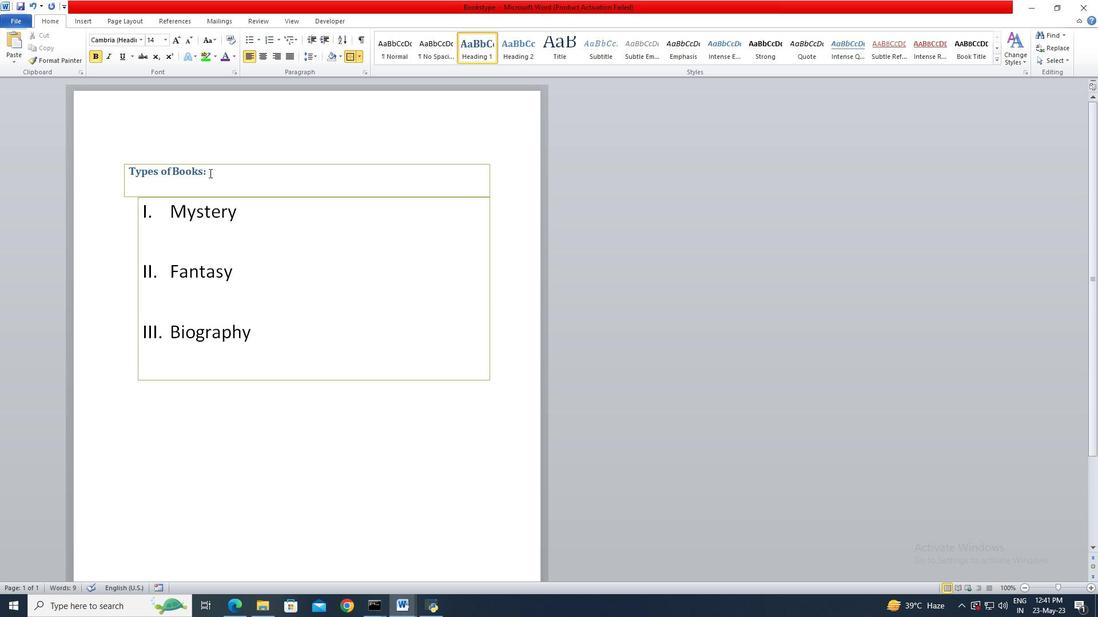 
Action: Mouse pressed left at (211, 173)
Screenshot: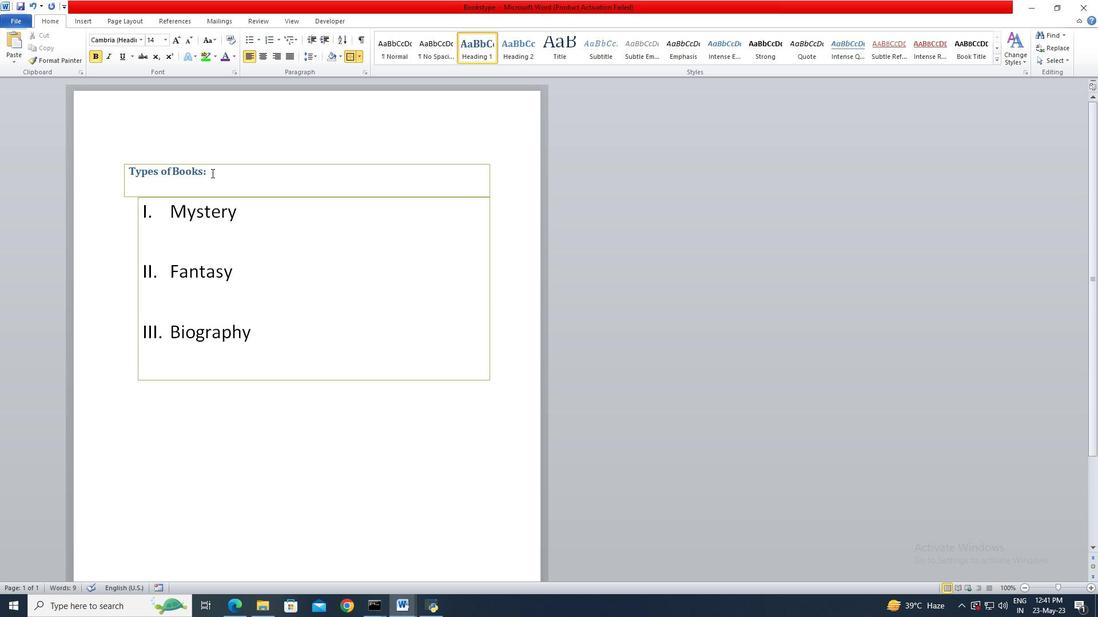 
Action: Mouse moved to (167, 41)
Screenshot: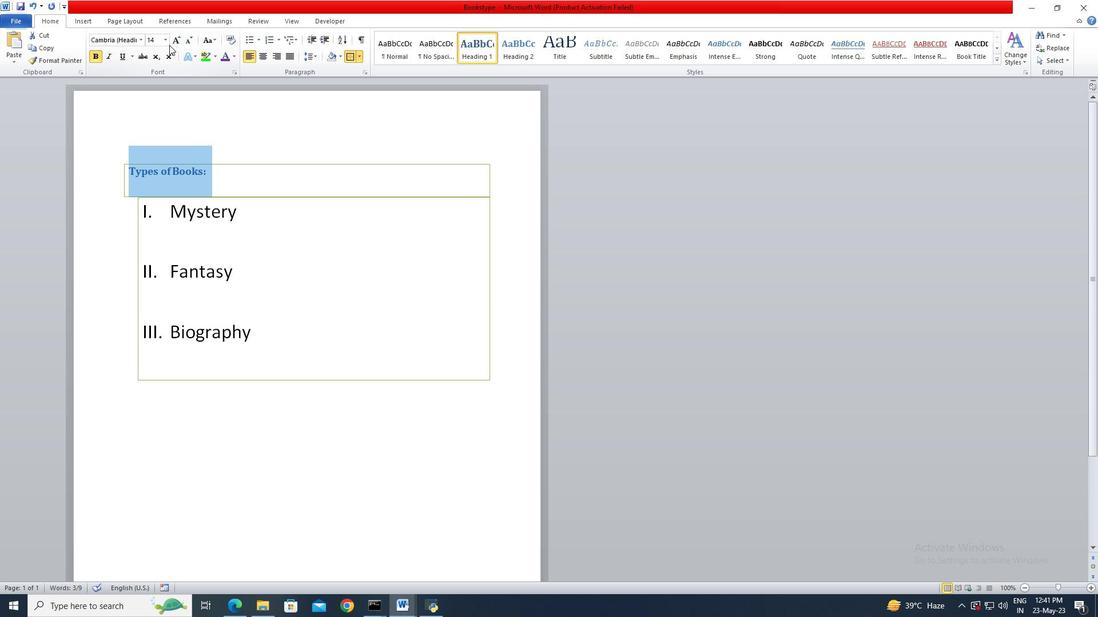 
Action: Mouse pressed left at (167, 41)
Screenshot: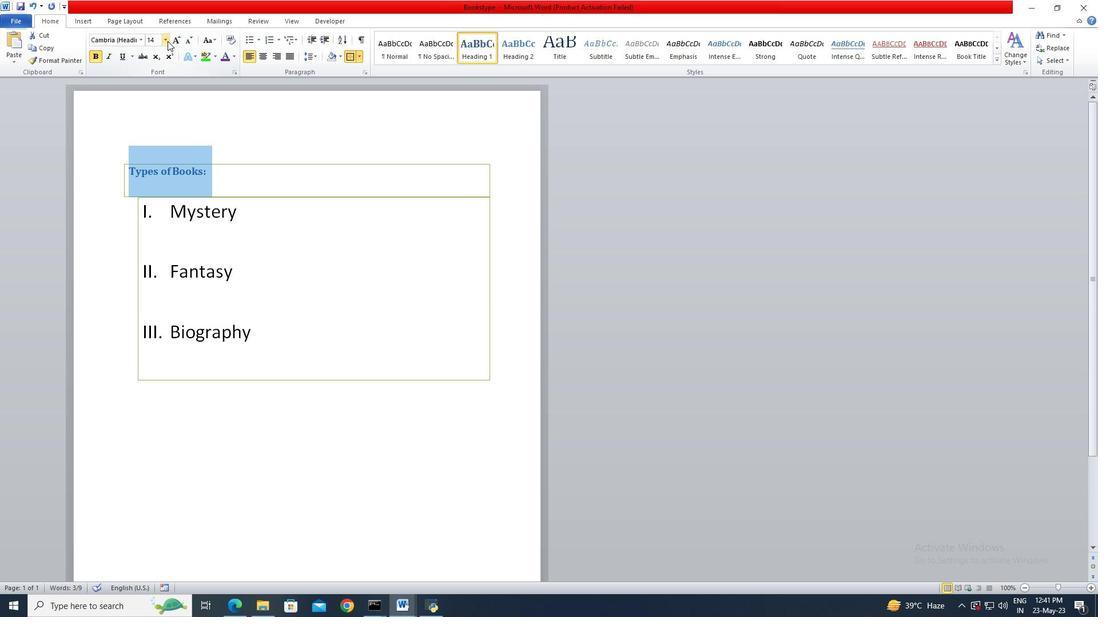 
Action: Mouse moved to (157, 161)
Screenshot: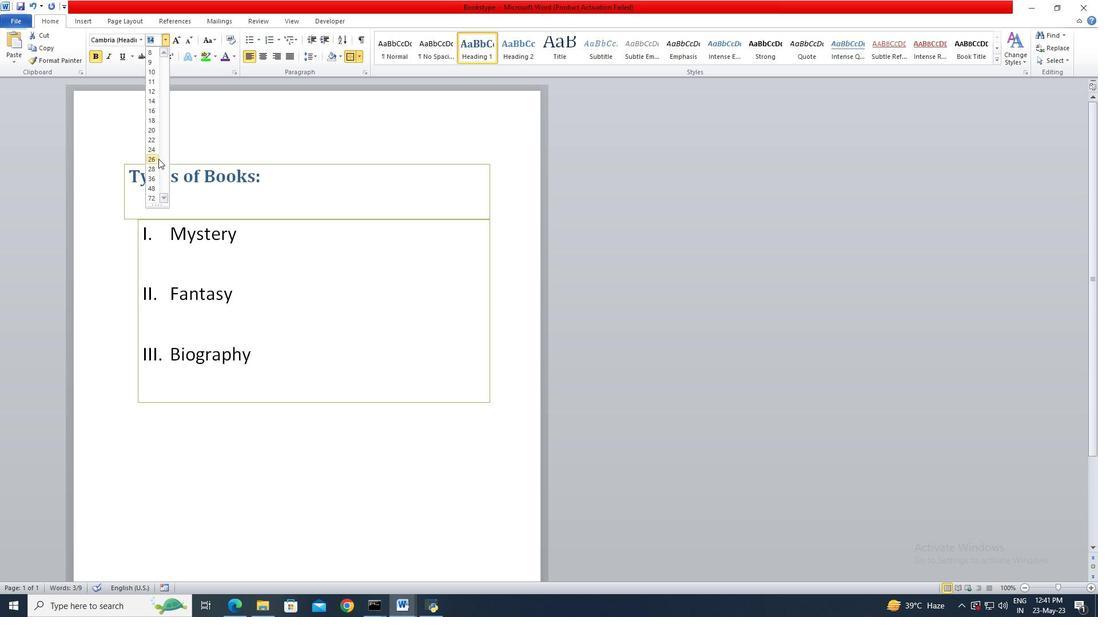 
Action: Mouse pressed left at (157, 161)
Screenshot: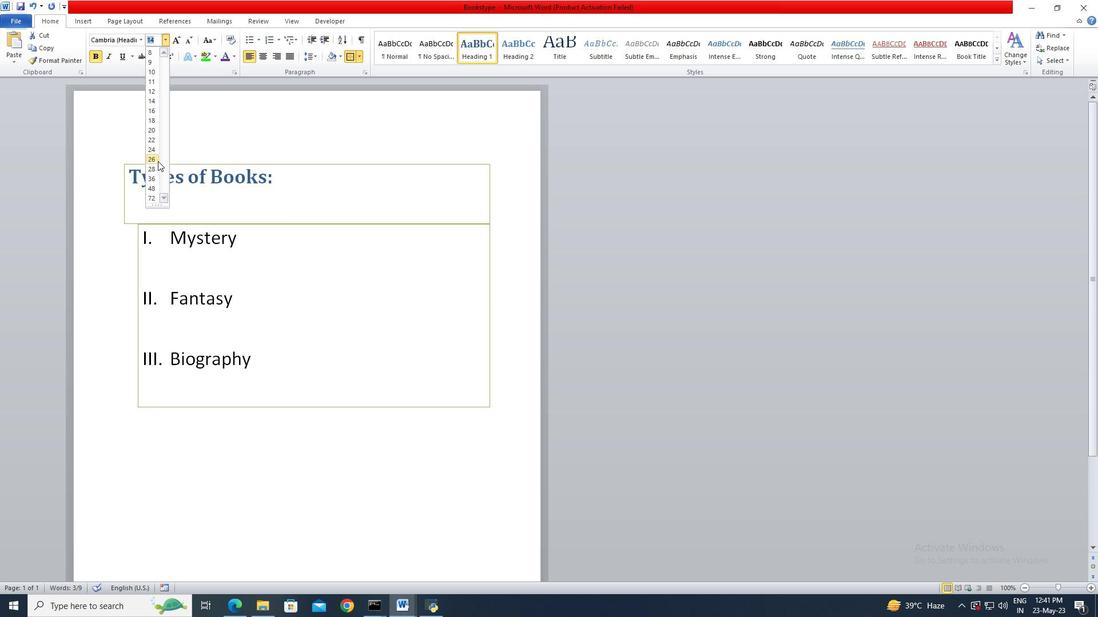 
Action: Mouse moved to (307, 366)
Screenshot: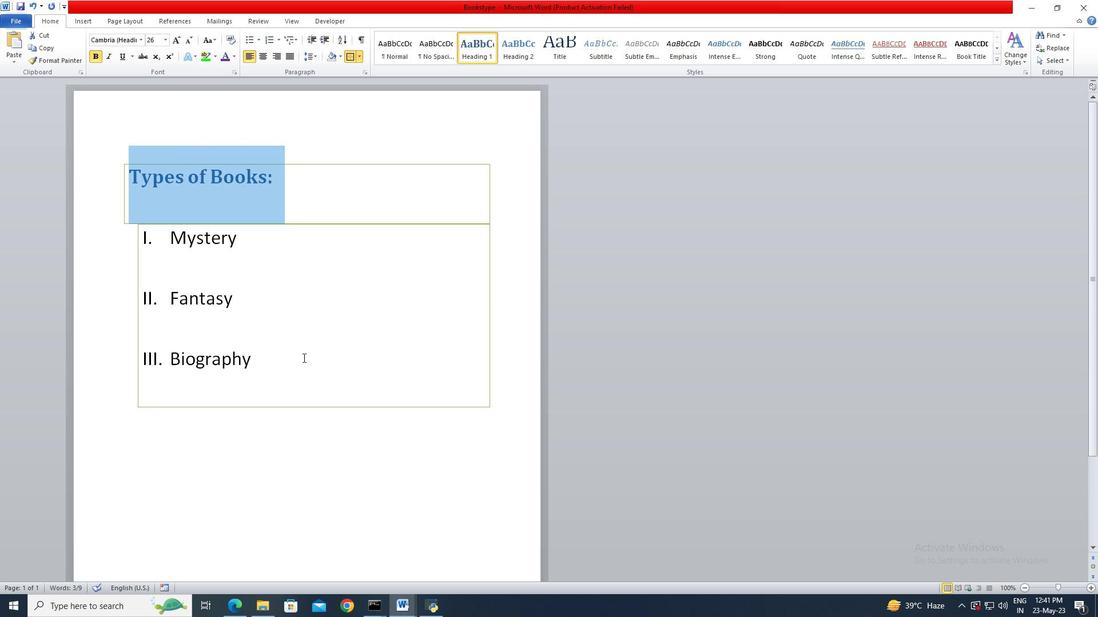 
Action: Mouse pressed left at (307, 366)
Screenshot: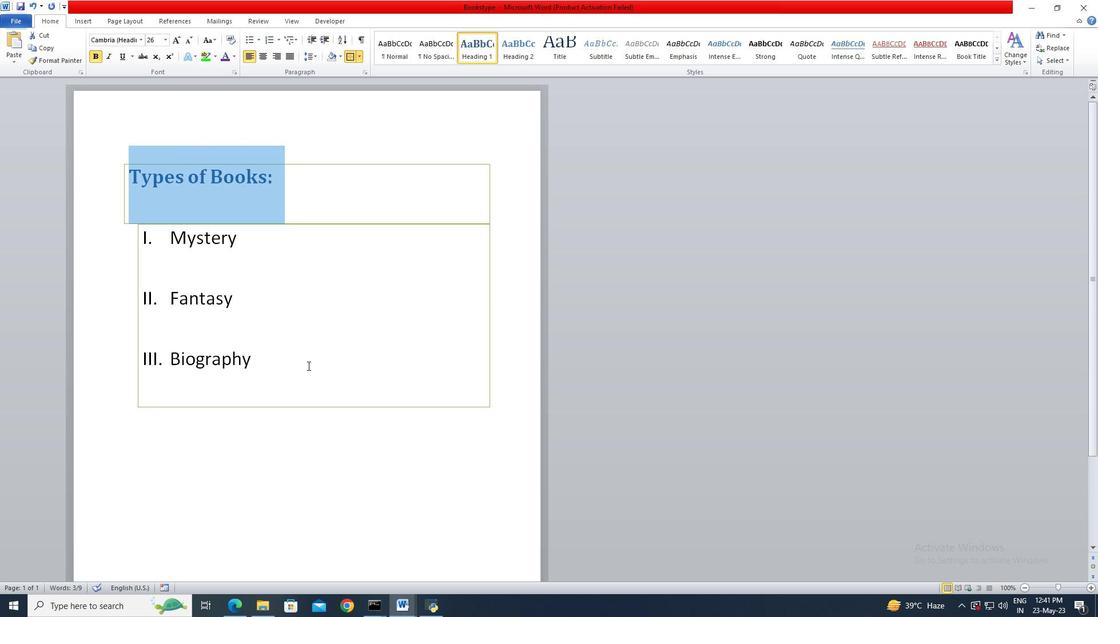 
